Task: Add an event with the title Monthly Sales Performance Review, date '2023/12/18', time 7:00 AM to 9:00 AMand add a description: The session will begin with an introduction to the importance of effective presentations, emphasizing the impact of clear communication, engaging delivery, and confident body language. Participants will have the opportunity to learn key strategies and best practices for creating impactful presentations that captivate audiences and convey messages effectively.Select event color  Grape . Add location for the event as: 654 Saint-Tropez, France, logged in from the account softage.3@softage.netand send the event invitation to softage.1@softage.net and softage.2@softage.net. Set a reminder for the event Doesn't repeat
Action: Mouse moved to (85, 111)
Screenshot: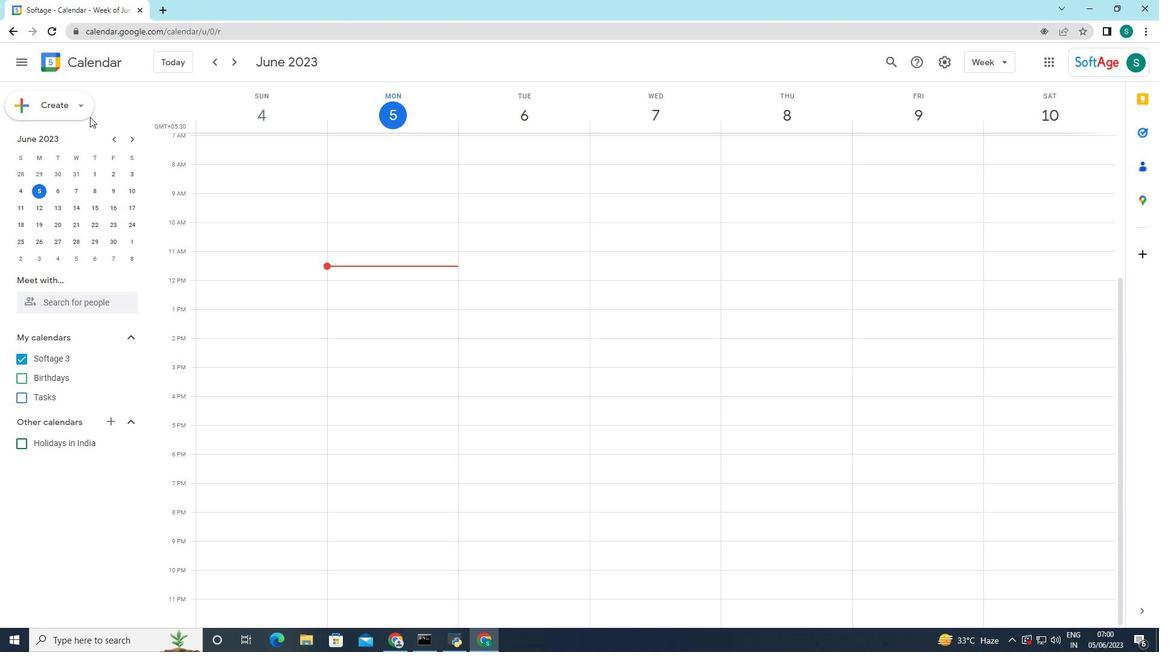 
Action: Mouse pressed left at (85, 111)
Screenshot: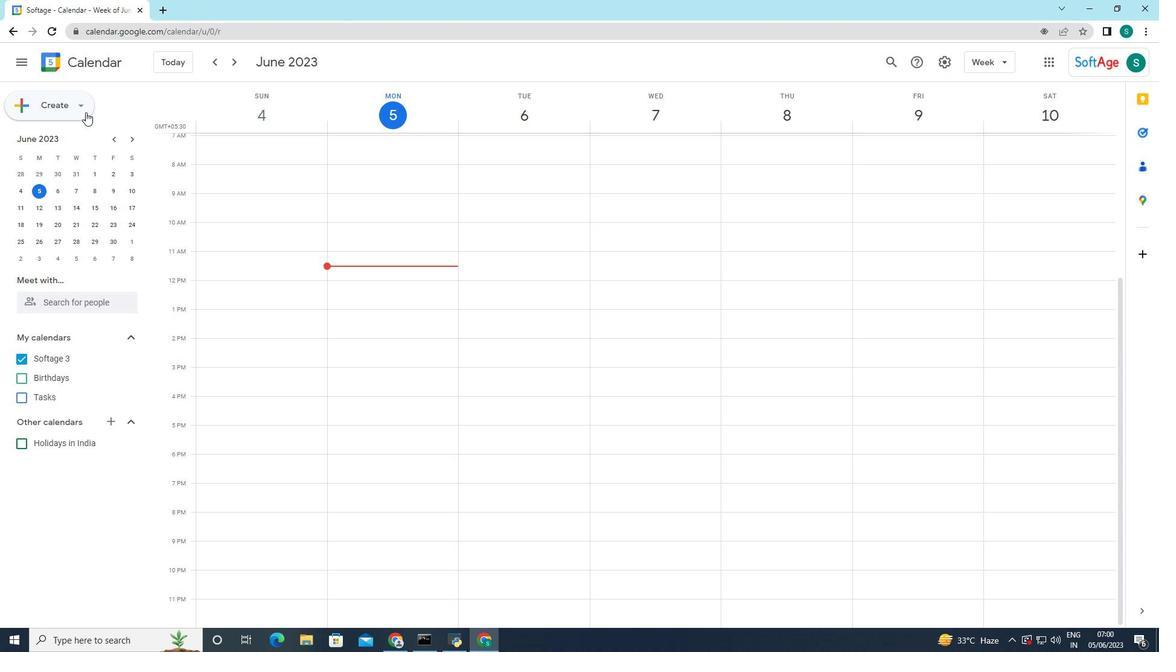 
Action: Mouse moved to (70, 137)
Screenshot: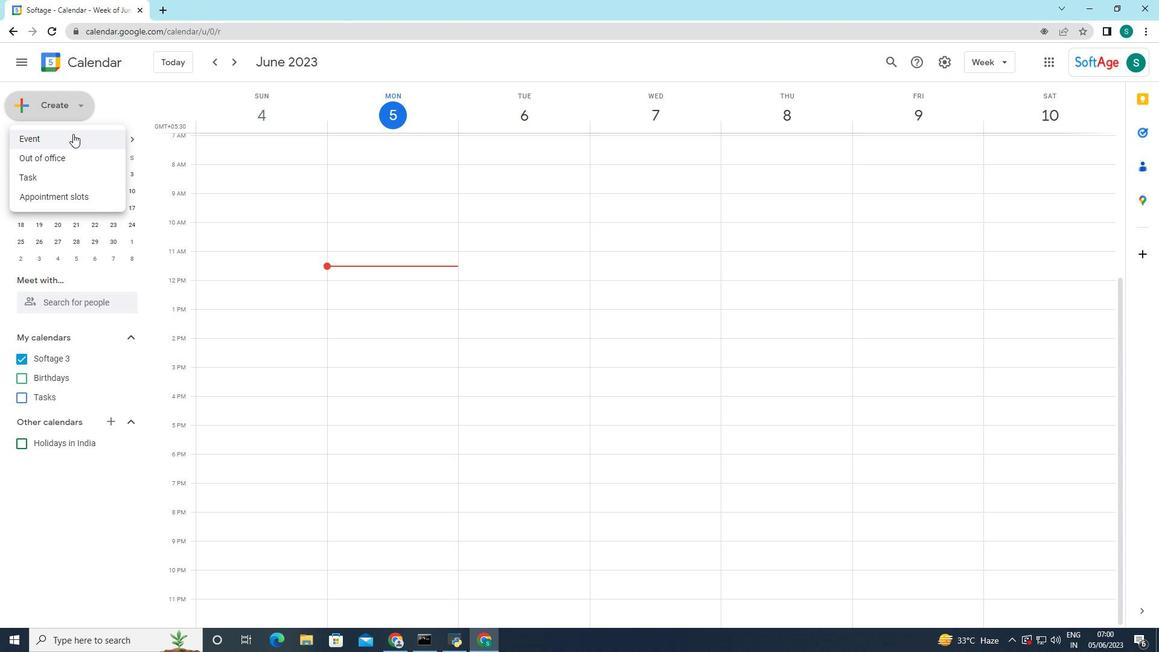 
Action: Mouse pressed left at (70, 137)
Screenshot: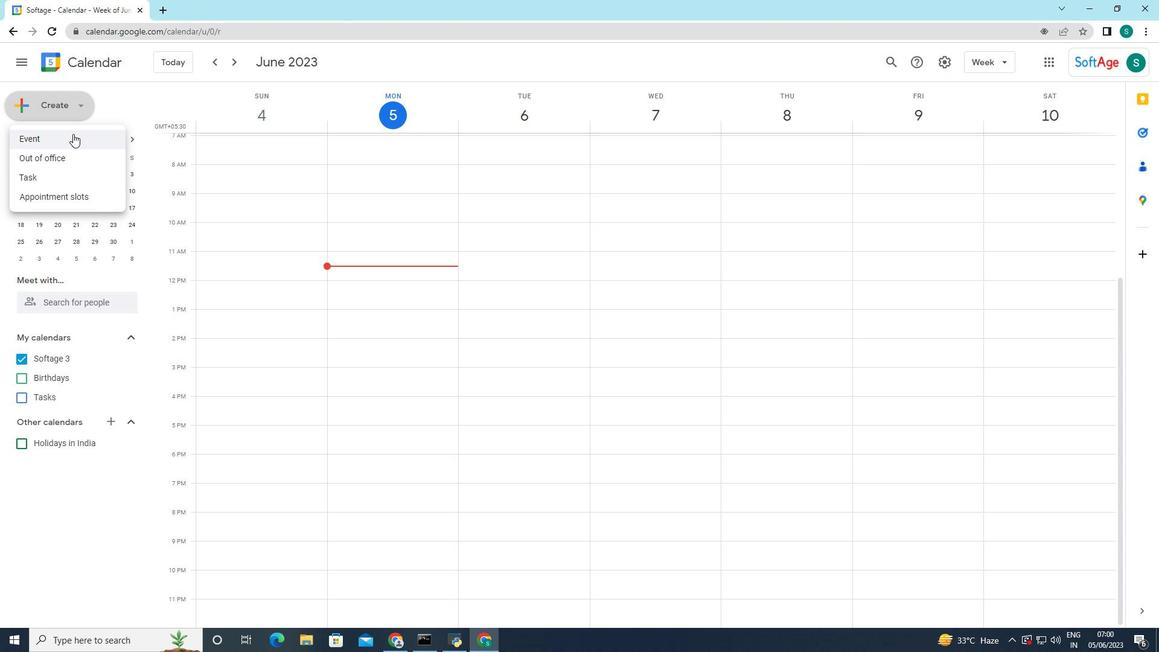 
Action: Mouse moved to (210, 476)
Screenshot: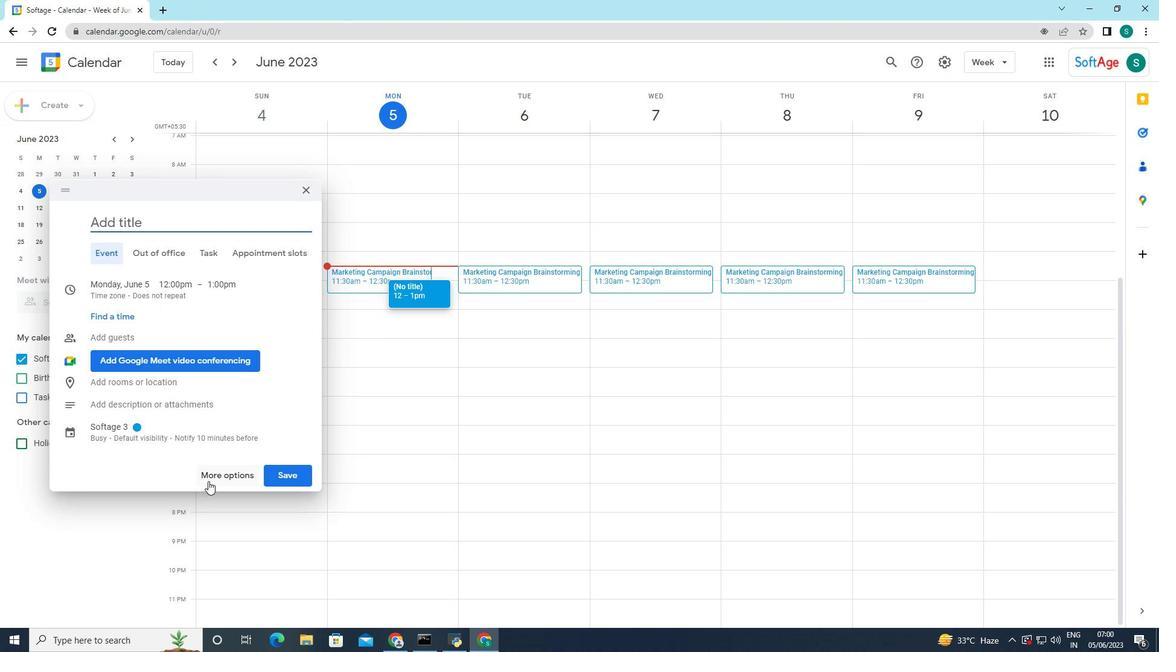 
Action: Mouse pressed left at (210, 476)
Screenshot: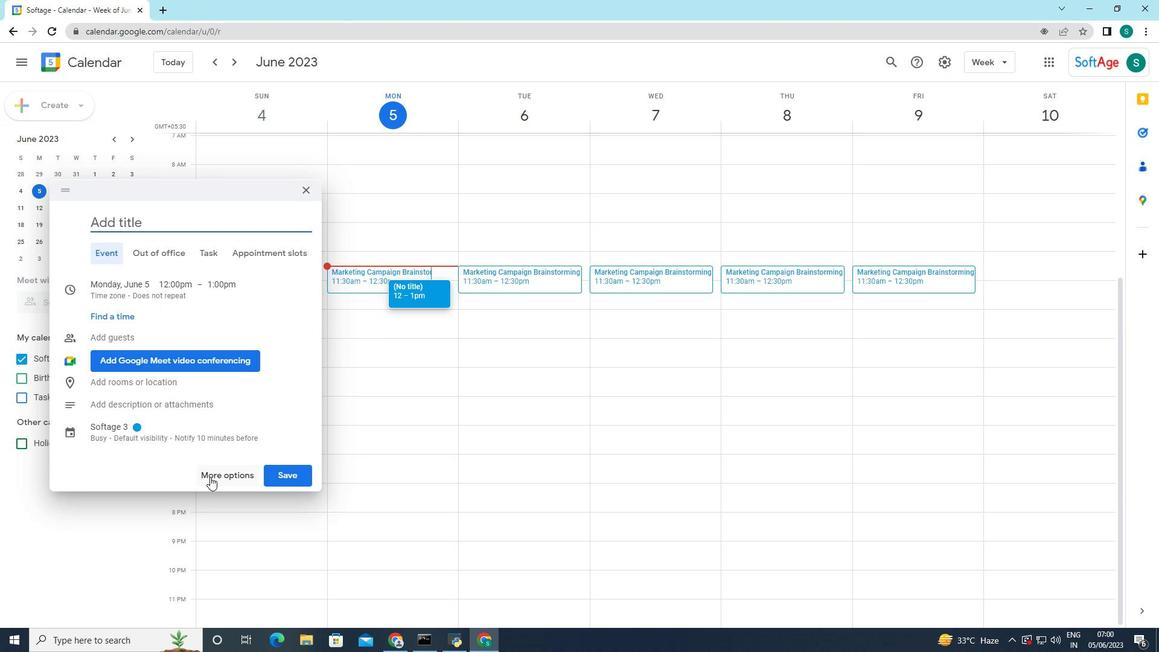 
Action: Mouse moved to (122, 64)
Screenshot: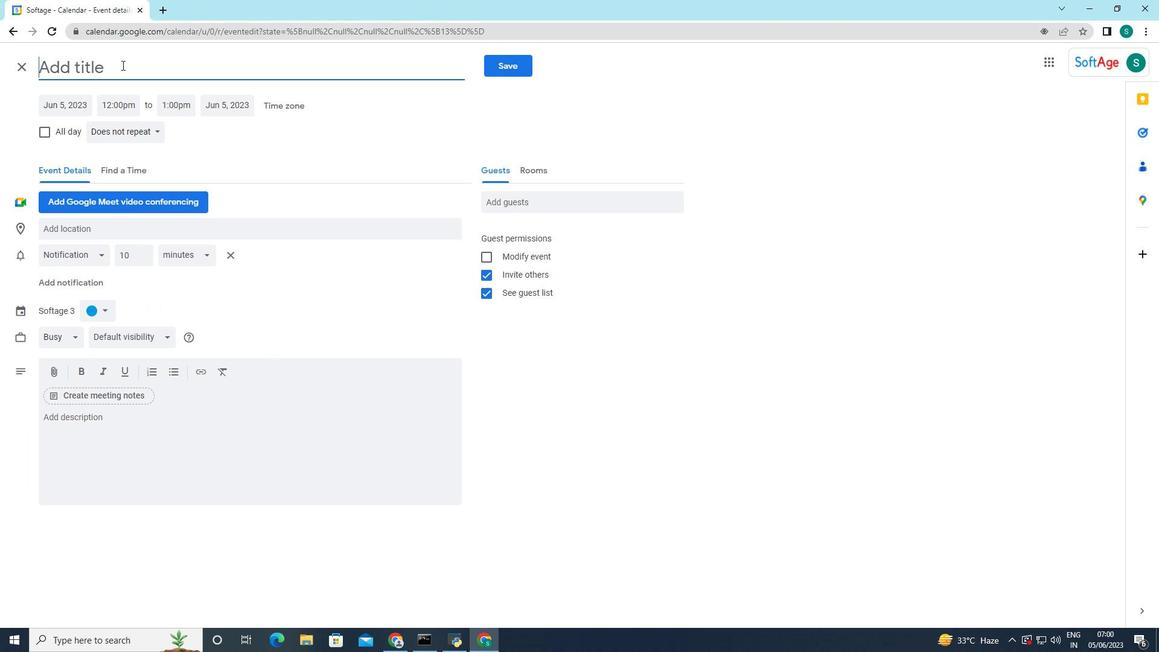 
Action: Mouse pressed left at (122, 64)
Screenshot: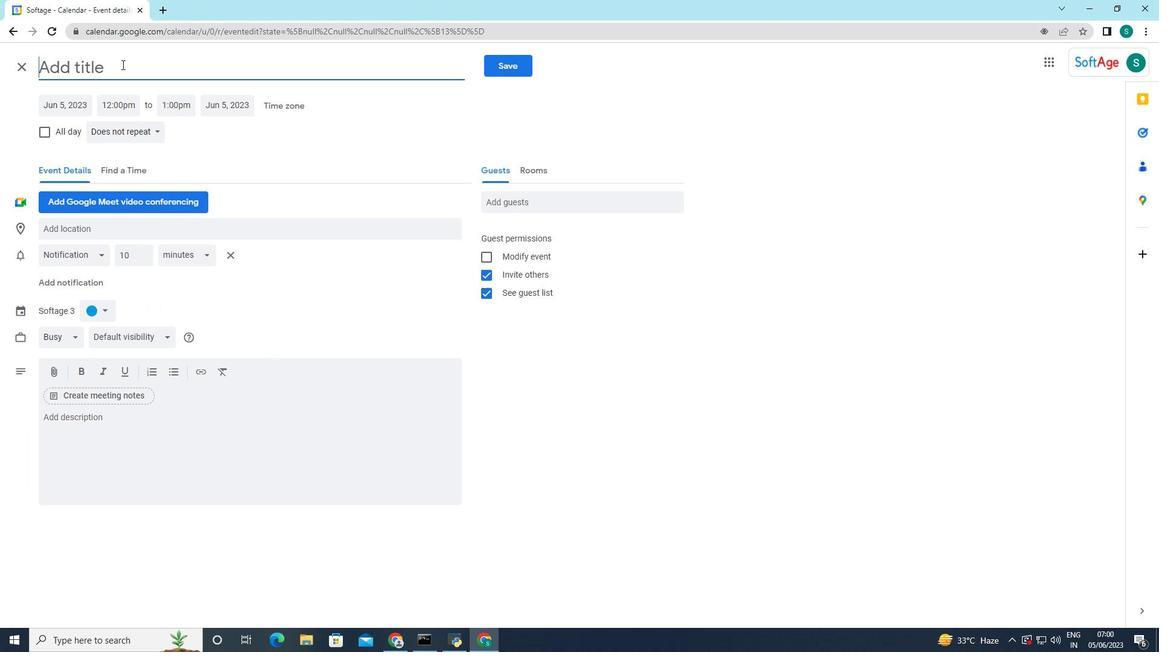
Action: Key pressed <Key.caps_lock>M<Key.caps_lock>onthly<Key.space><Key.caps_lock>S<Key.caps_lock>ales<Key.space><Key.caps_lock>P<Key.caps_lock>erformance<Key.space><Key.caps_lock>RE<Key.caps_lock><Key.backspace><Key.caps_lock>E<Key.backspace><Key.caps_lock>eview,<Key.space><Key.backspace><Key.backspace>
Screenshot: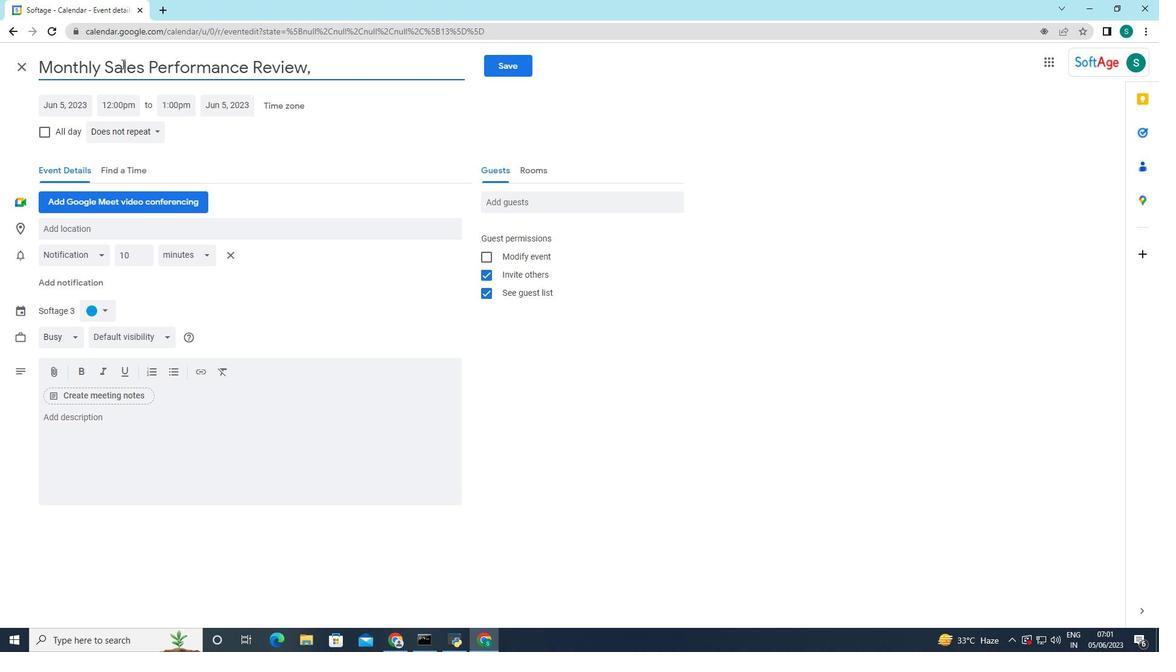 
Action: Mouse moved to (79, 104)
Screenshot: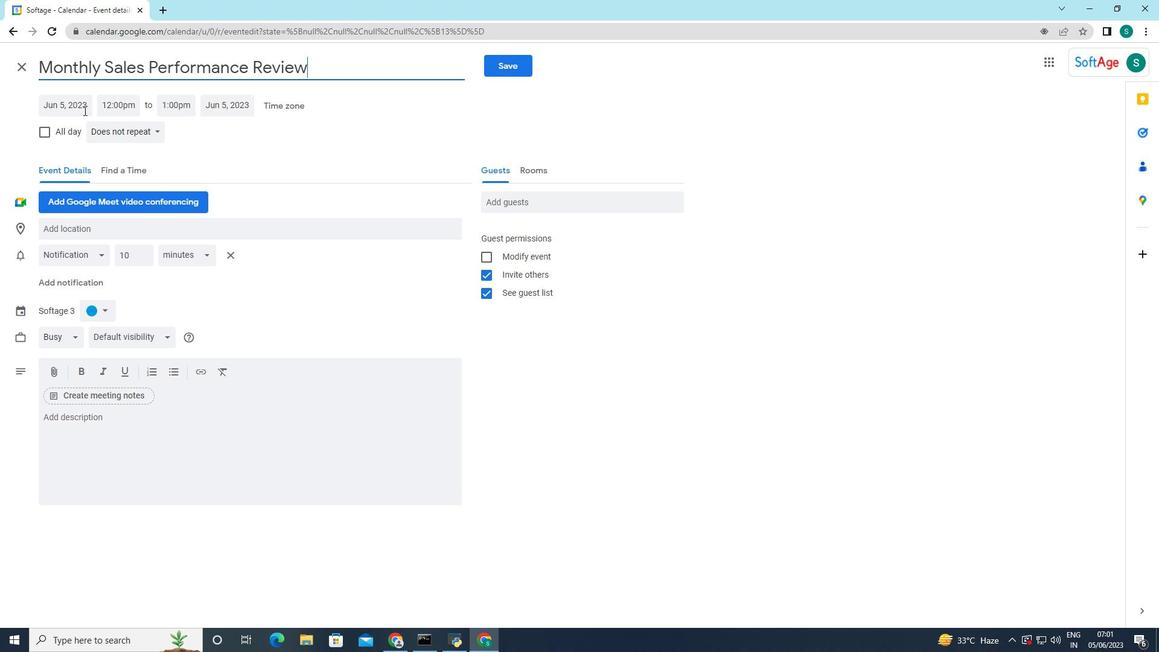 
Action: Mouse pressed left at (79, 104)
Screenshot: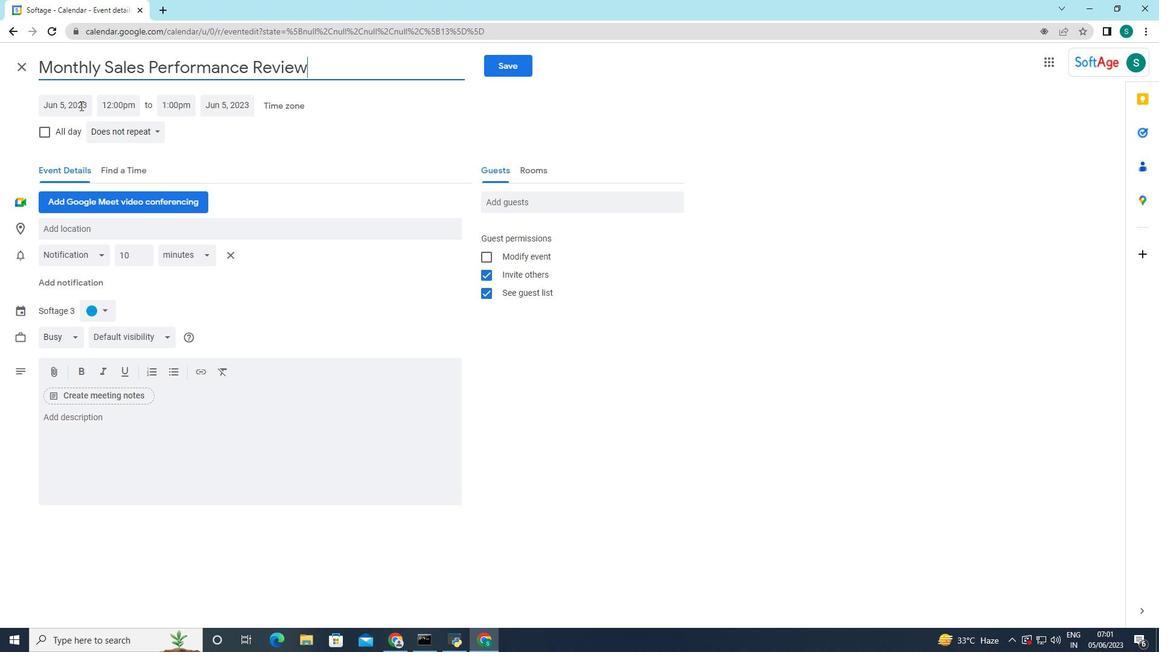 
Action: Mouse moved to (195, 131)
Screenshot: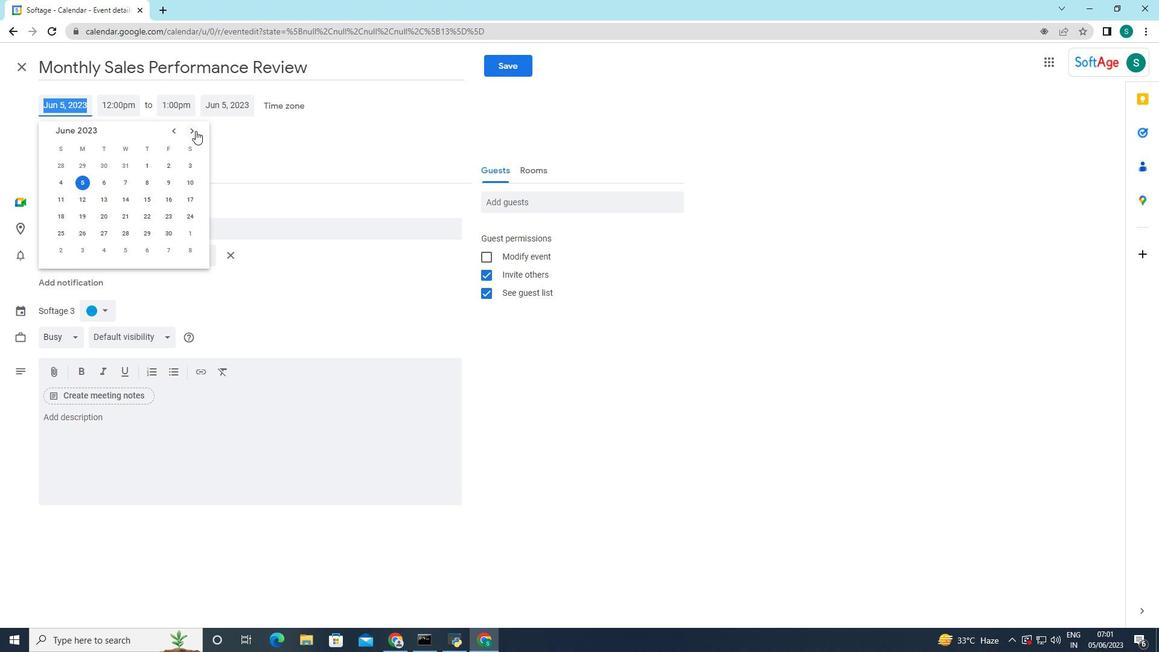 
Action: Mouse pressed left at (195, 131)
Screenshot: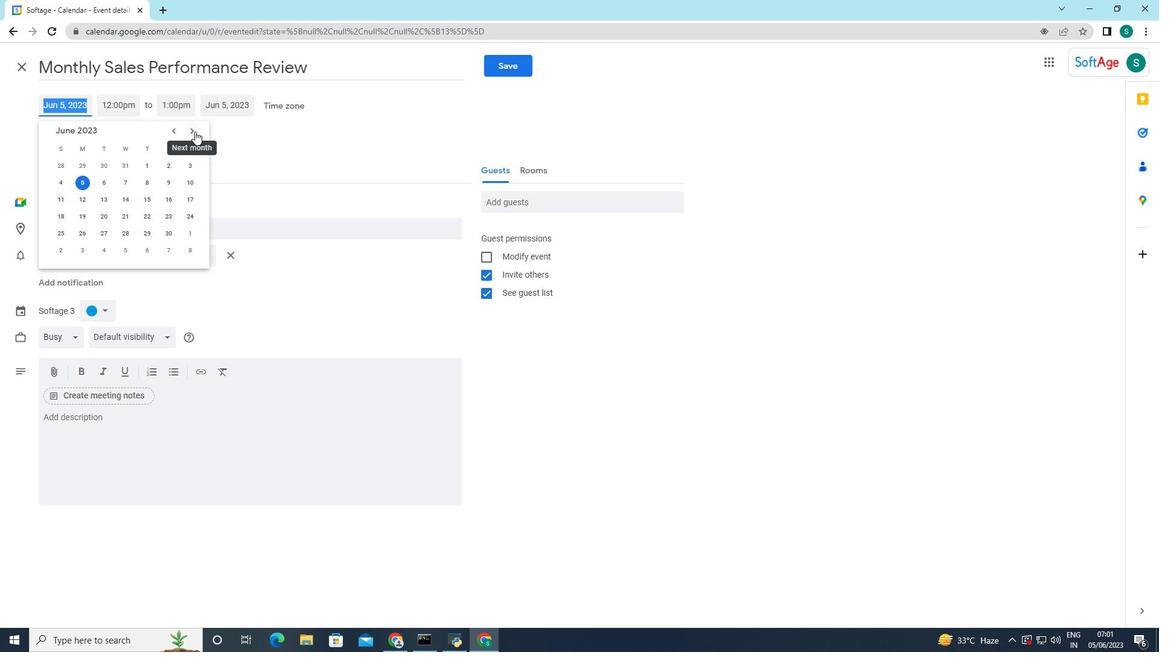 
Action: Mouse pressed left at (195, 131)
Screenshot: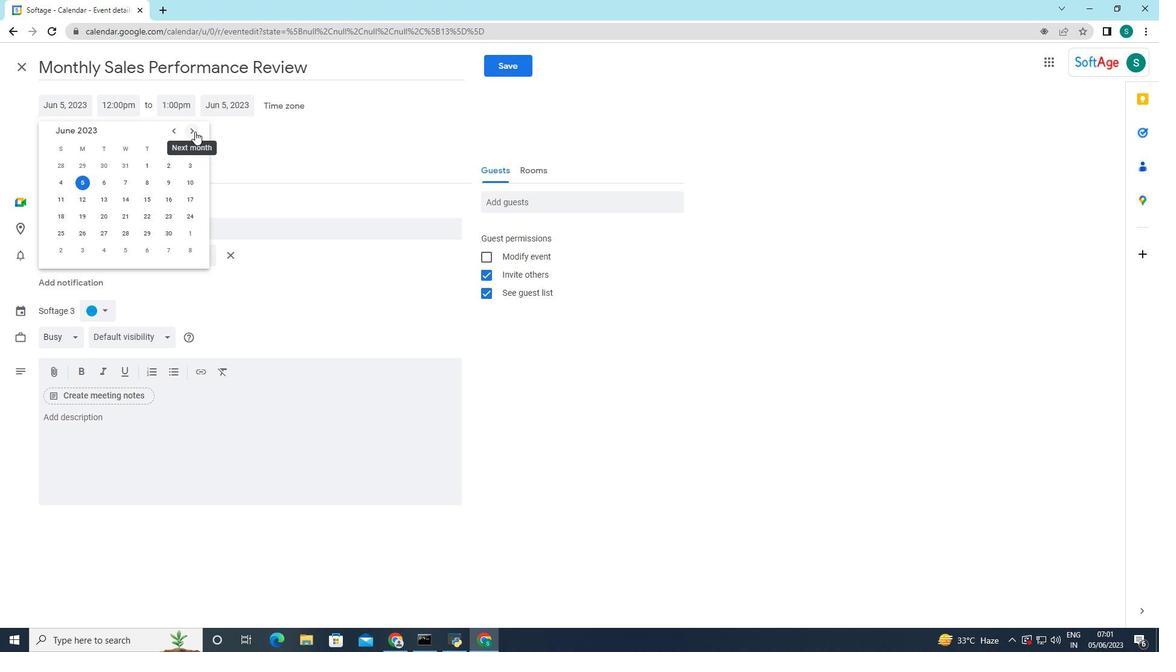 
Action: Mouse pressed left at (195, 131)
Screenshot: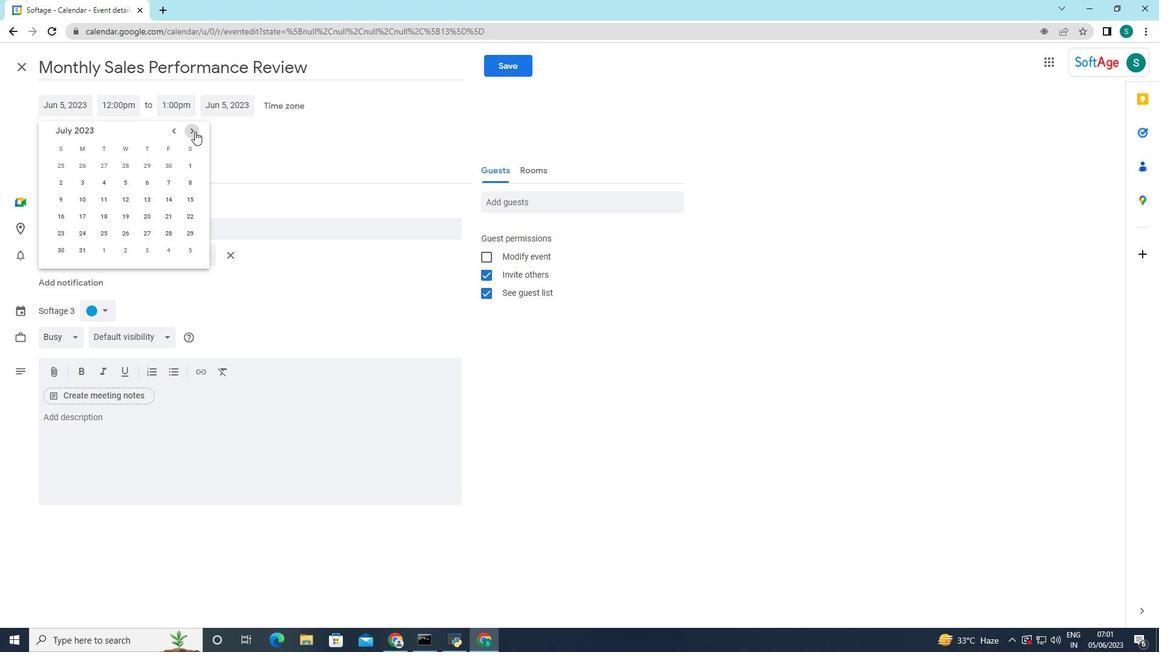 
Action: Mouse pressed left at (195, 131)
Screenshot: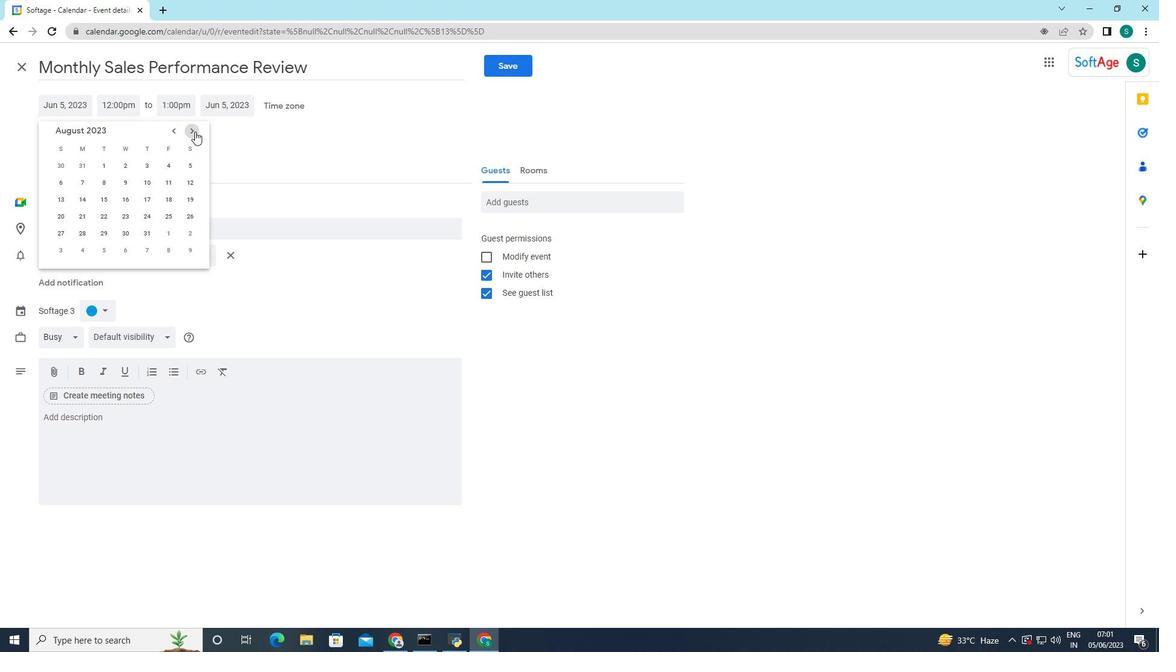 
Action: Mouse pressed left at (195, 131)
Screenshot: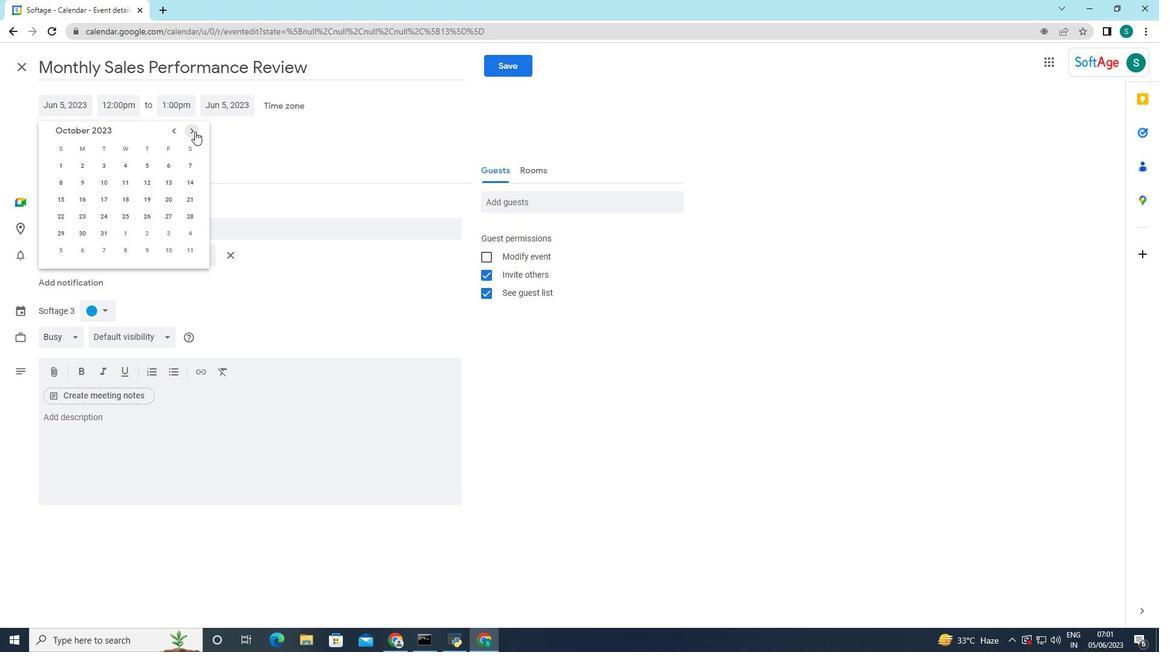
Action: Mouse pressed left at (195, 131)
Screenshot: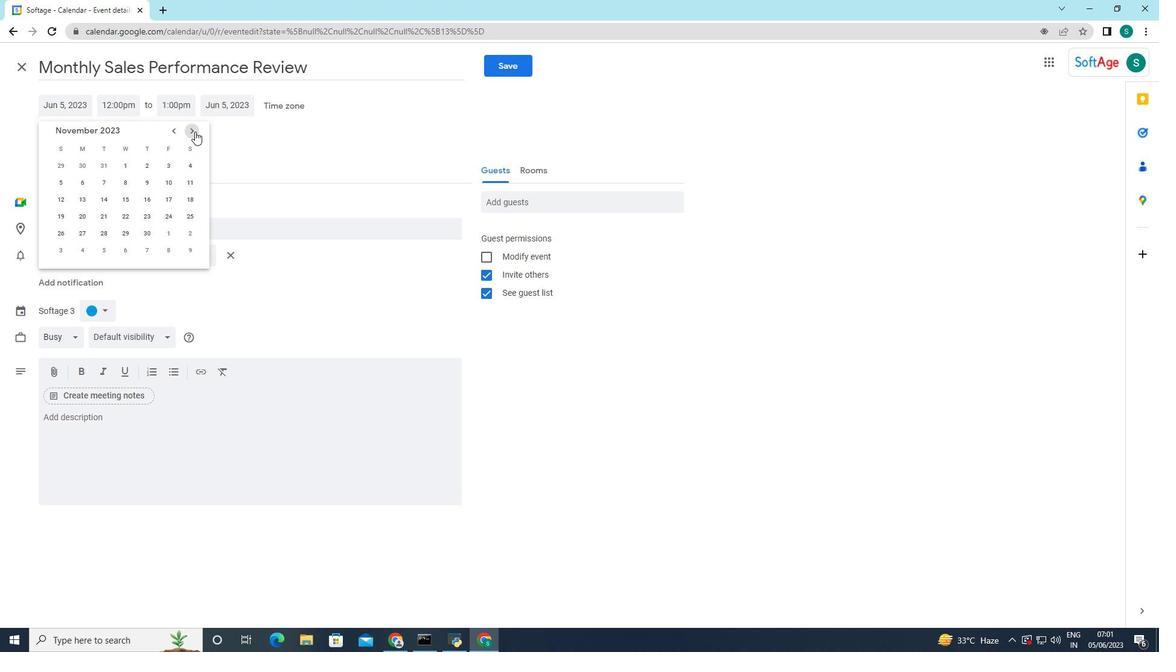 
Action: Mouse moved to (84, 216)
Screenshot: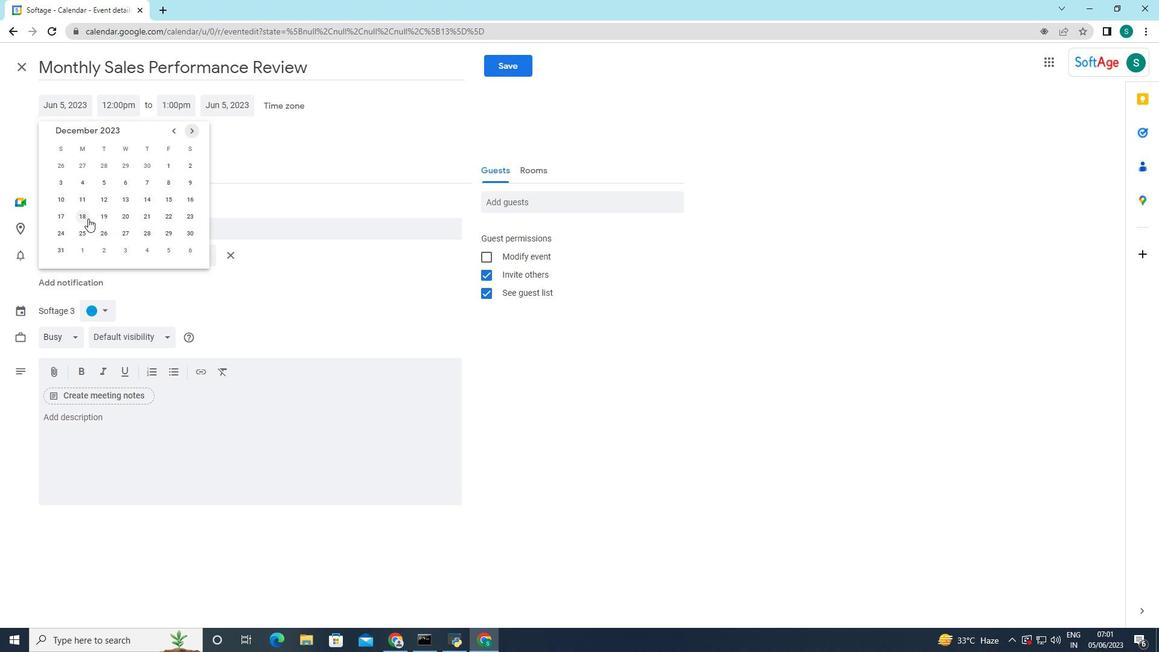 
Action: Mouse pressed left at (84, 216)
Screenshot: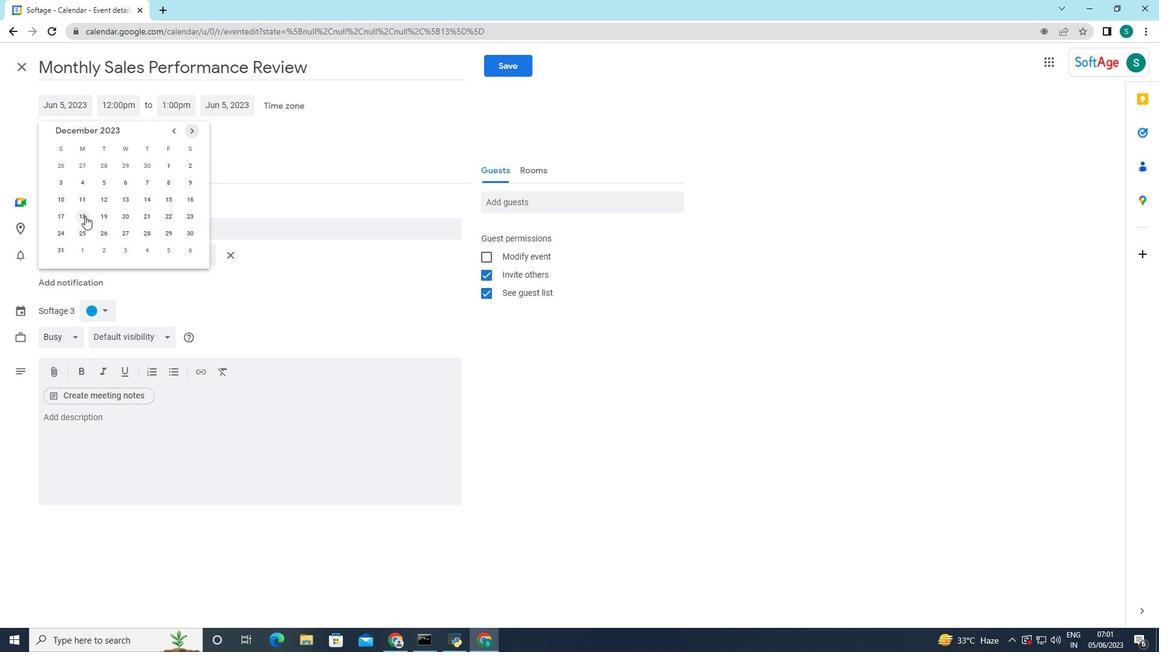 
Action: Mouse moved to (332, 167)
Screenshot: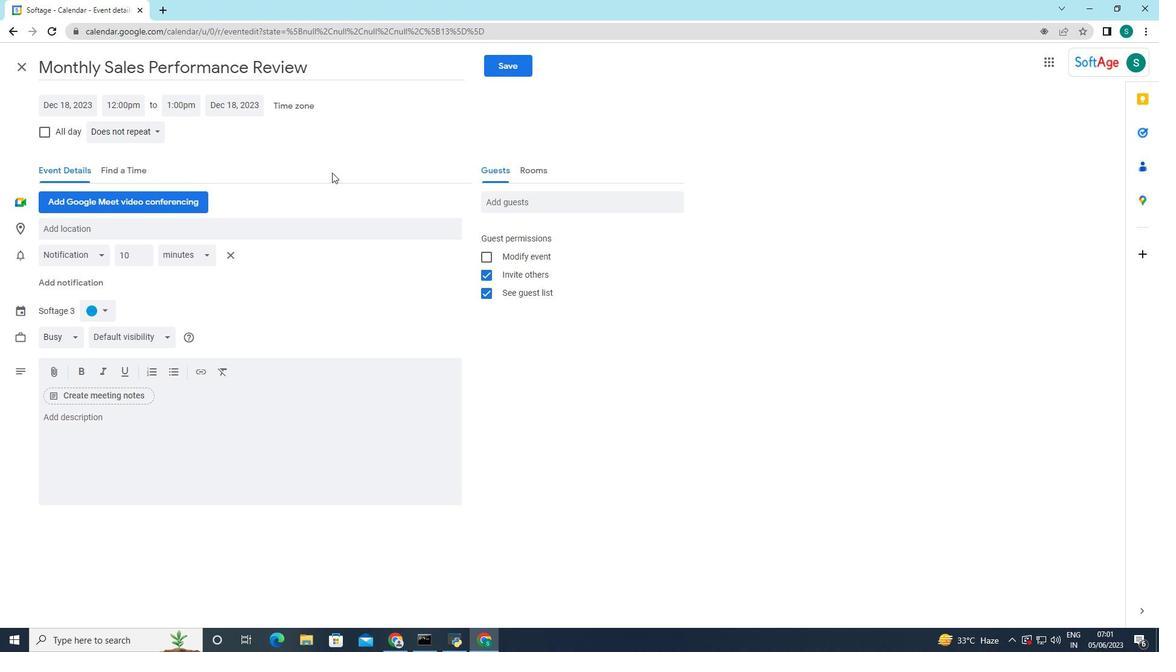 
Action: Mouse pressed left at (332, 167)
Screenshot: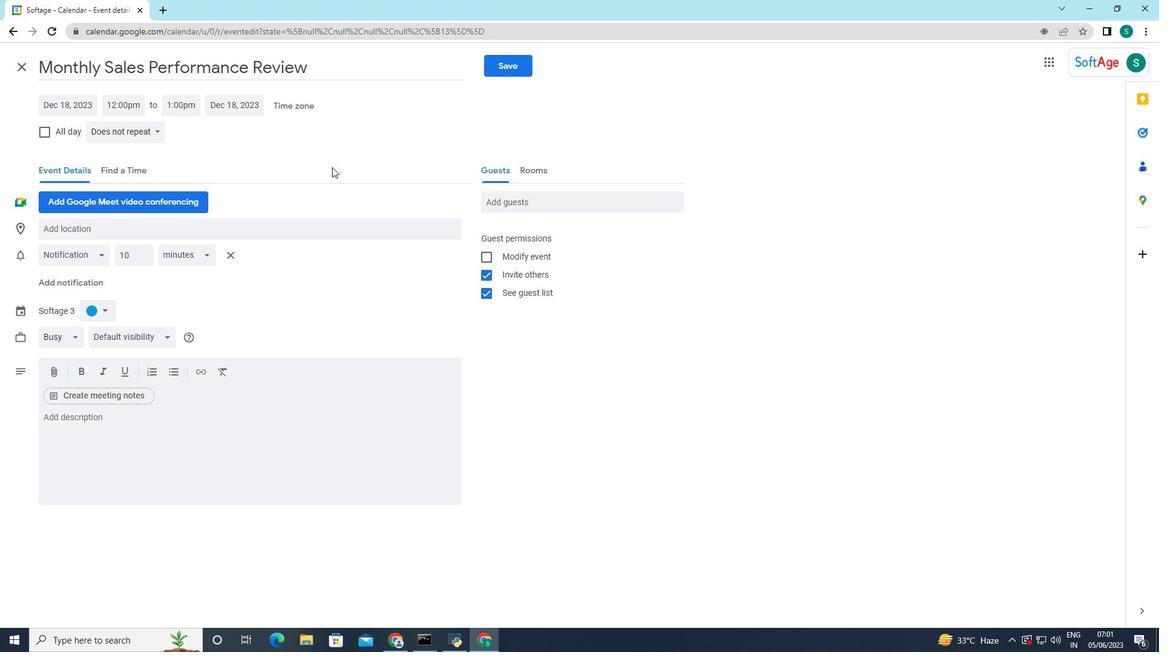 
Action: Mouse moved to (77, 423)
Screenshot: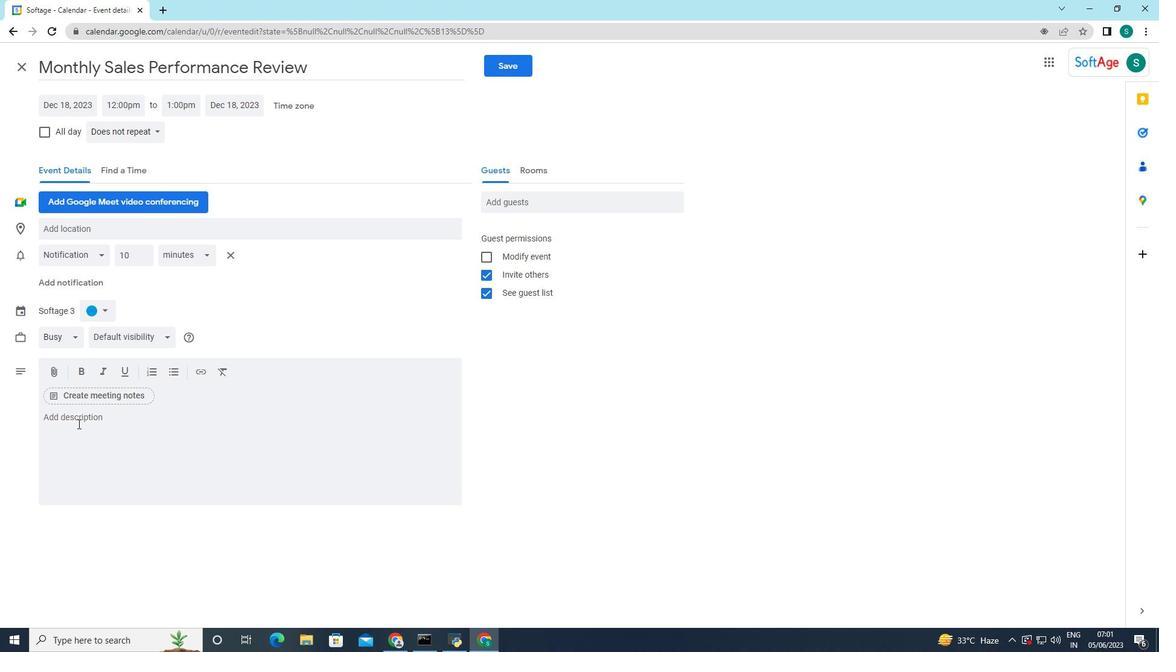 
Action: Mouse pressed left at (77, 423)
Screenshot: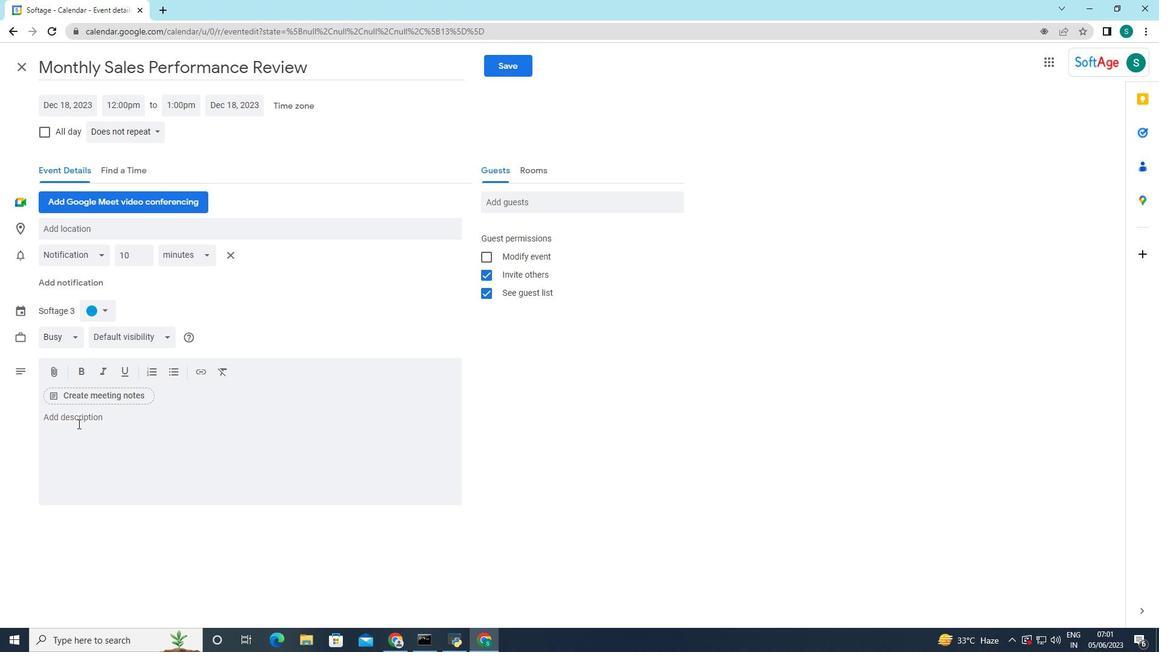 
Action: Key pressed <Key.caps_lock>T<Key.caps_lock>he<Key.space>session<Key.space>will<Key.space>begin<Key.space>with<Key.space>an<Key.space>introduction<Key.space>to<Key.space>the<Key.space>iportance<Key.space><Key.backspace><Key.backspace><Key.backspace><Key.backspace>r<Key.backspace><Key.backspace>o<Key.backspace>a<Key.backspace><Key.backspace>t<Key.backspace><Key.backspace><Key.backspace><Key.backspace>mprotance<Key.space>
Screenshot: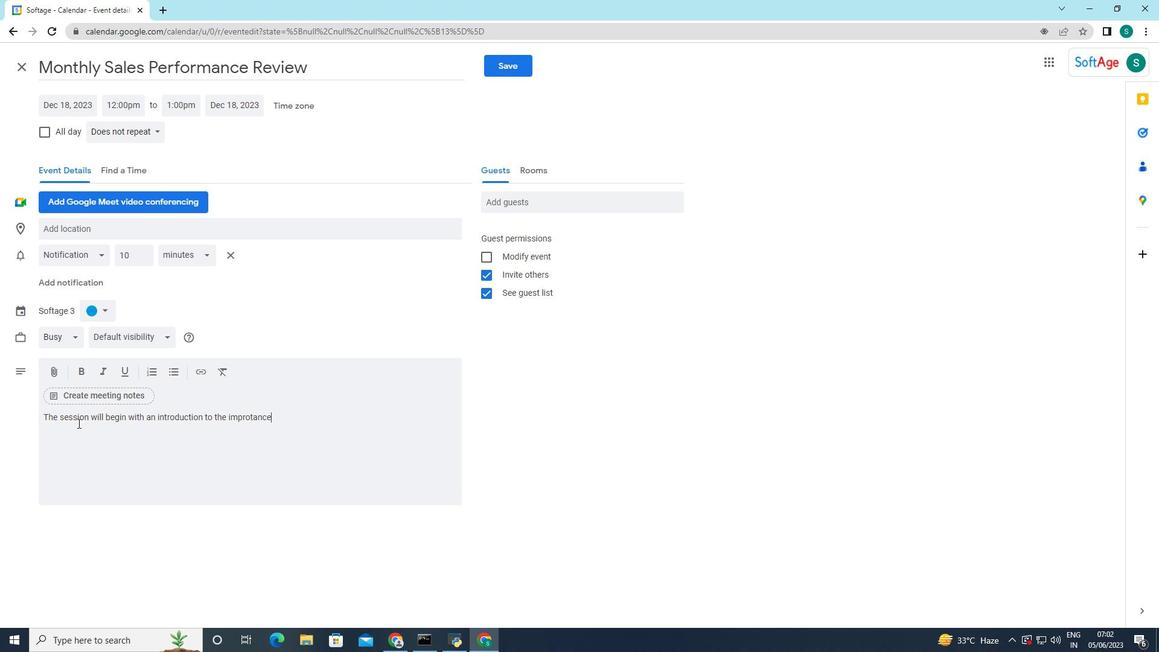 
Action: Mouse moved to (256, 421)
Screenshot: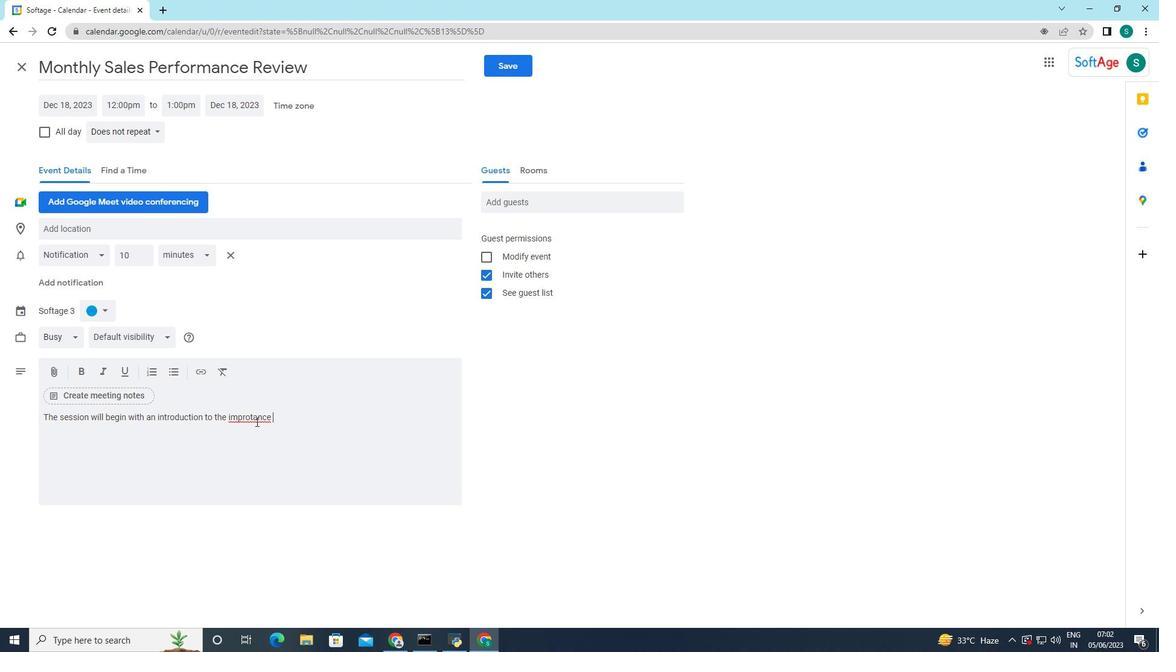 
Action: Mouse pressed right at (256, 421)
Screenshot: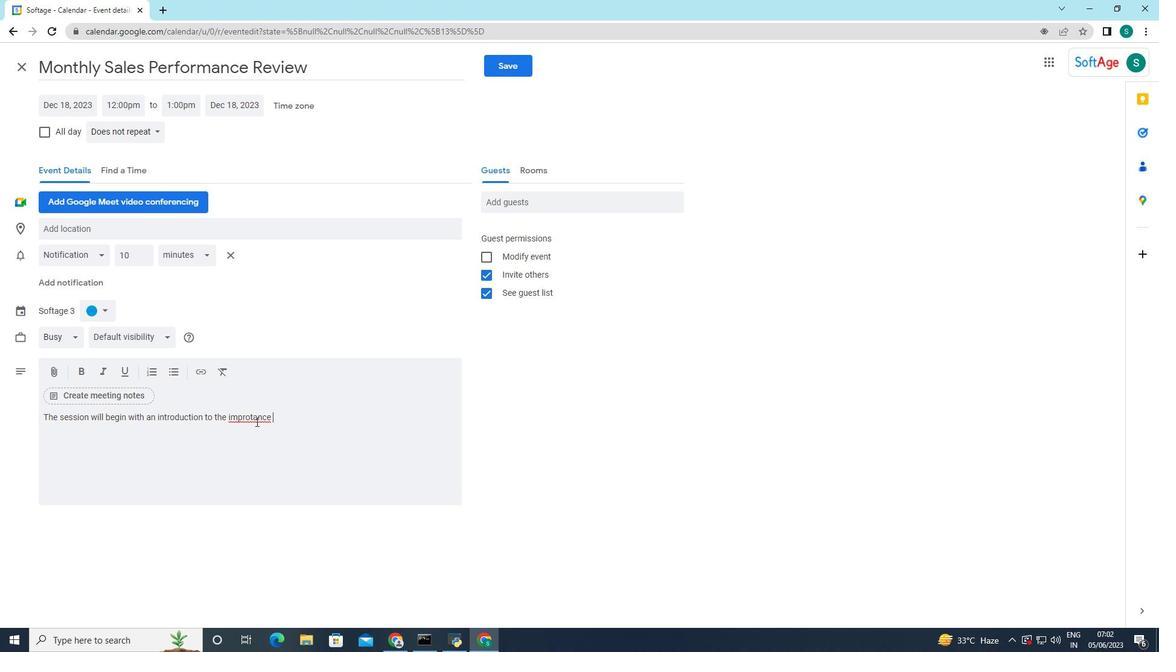 
Action: Mouse moved to (287, 430)
Screenshot: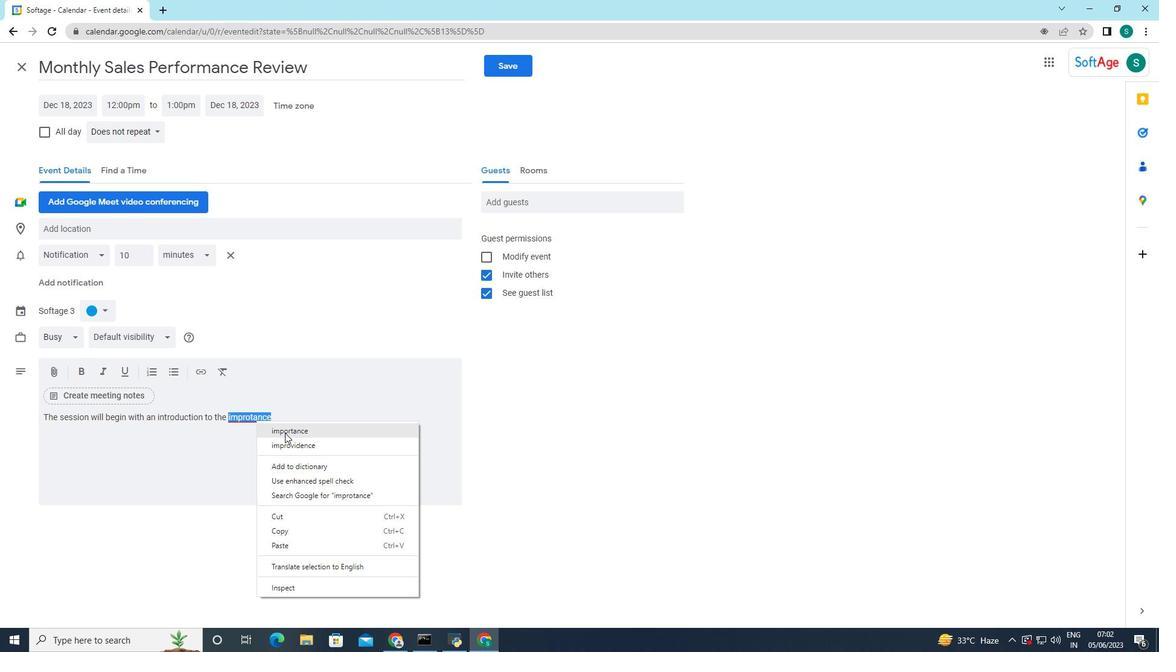 
Action: Mouse pressed left at (287, 430)
Screenshot: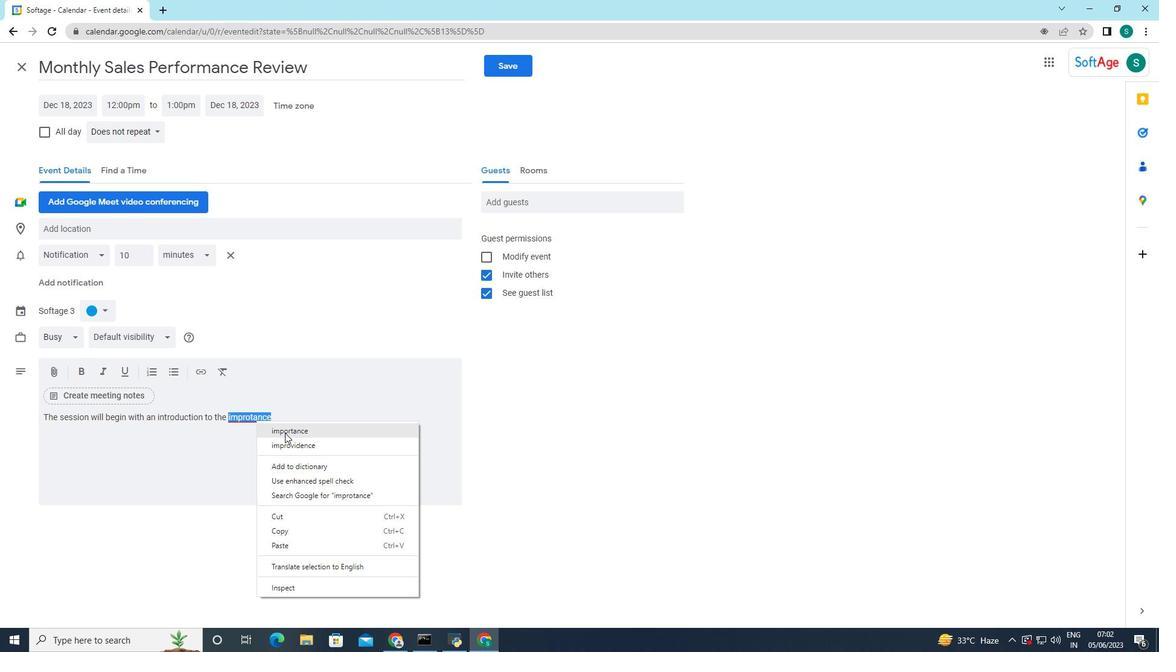 
Action: Mouse moved to (293, 417)
Screenshot: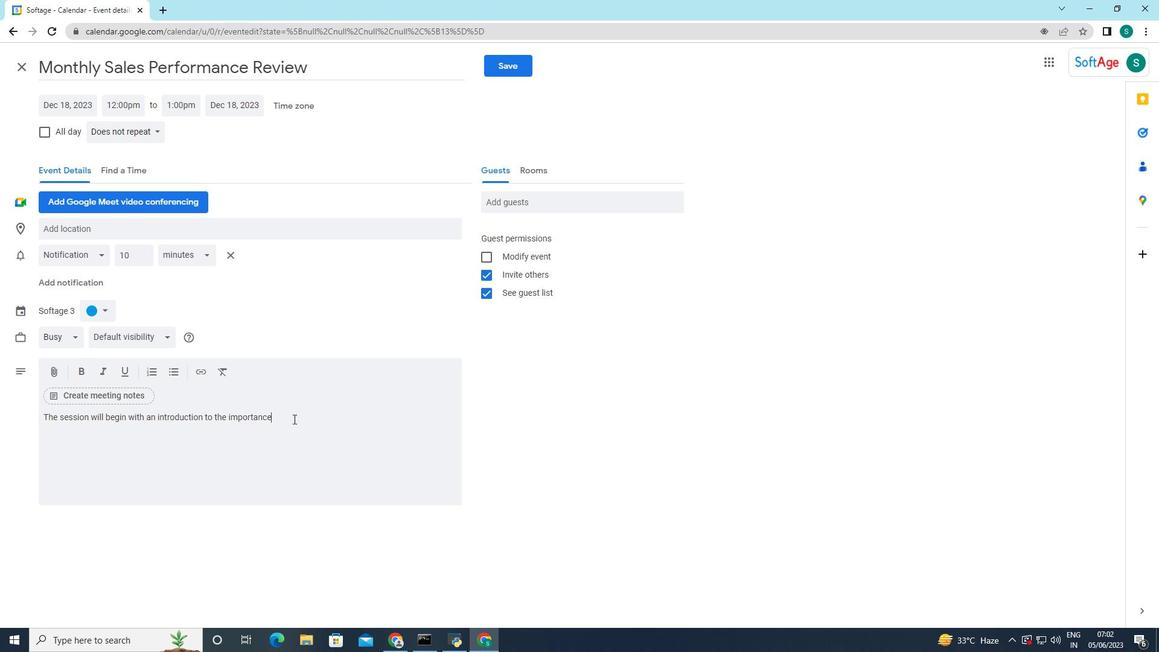 
Action: Mouse pressed left at (293, 417)
Screenshot: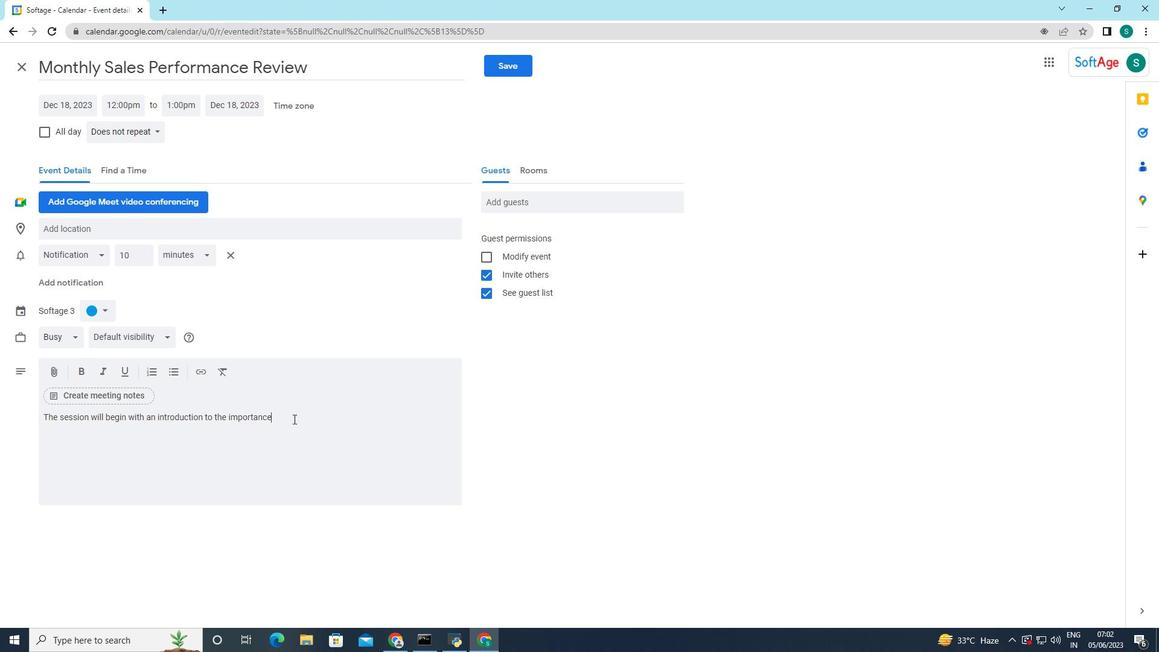 
Action: Key pressed of<Key.space>effective<Key.space>presentations<Key.space><Key.backspace>,<Key.space>engaging<Key.space>delivery,<Key.space>and<Key.space>confident<Key.space>body<Key.space>language.<Key.space><Key.caps_lock>P<Key.caps_lock>artiv<Key.backspace>cipants<Key.space>will<Key.space>have<Key.space>the<Key.space>opportunity<Key.space>to<Key.space>learn<Key.space>l<Key.backspace>ky<Key.backspace>ey<Key.space>strategies<Key.space>and<Key.space>best<Key.space>practices<Key.space>for<Key.space>creating<Key.space>impactful<Key.space>presentations
Screenshot: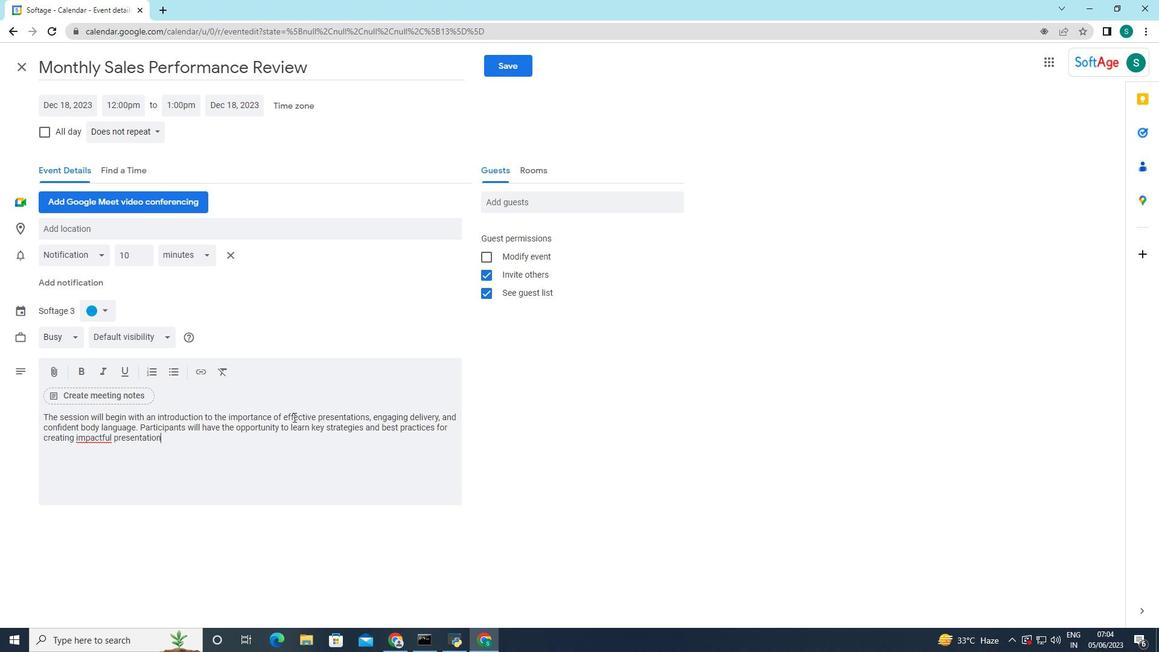 
Action: Mouse moved to (95, 439)
Screenshot: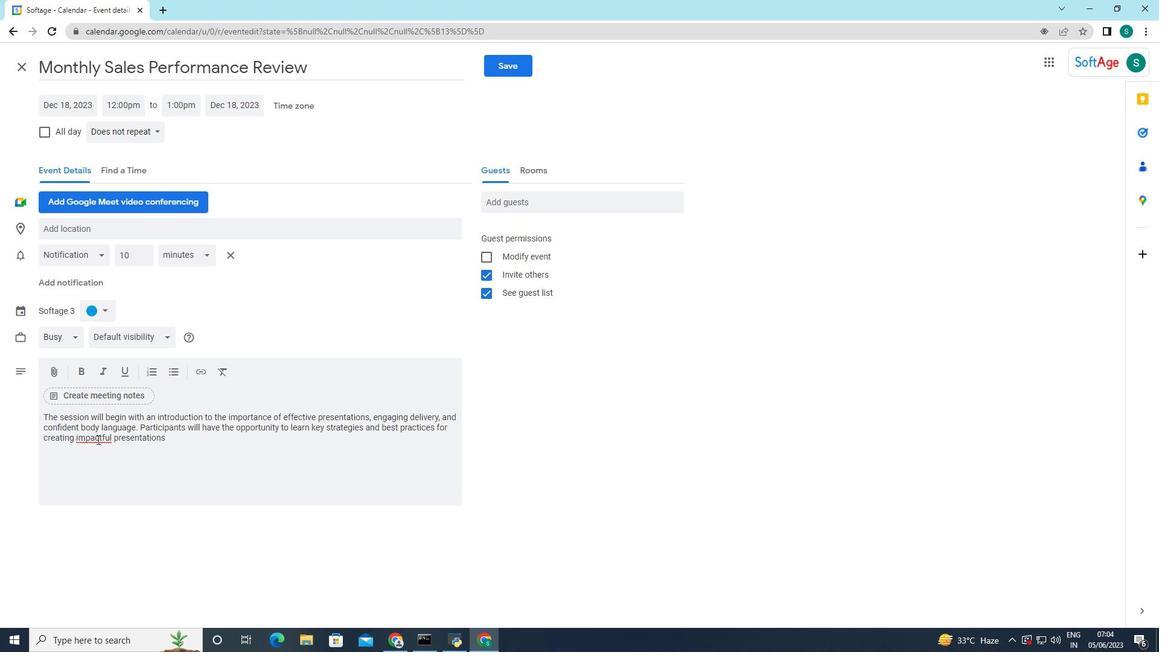 
Action: Mouse pressed right at (95, 439)
Screenshot: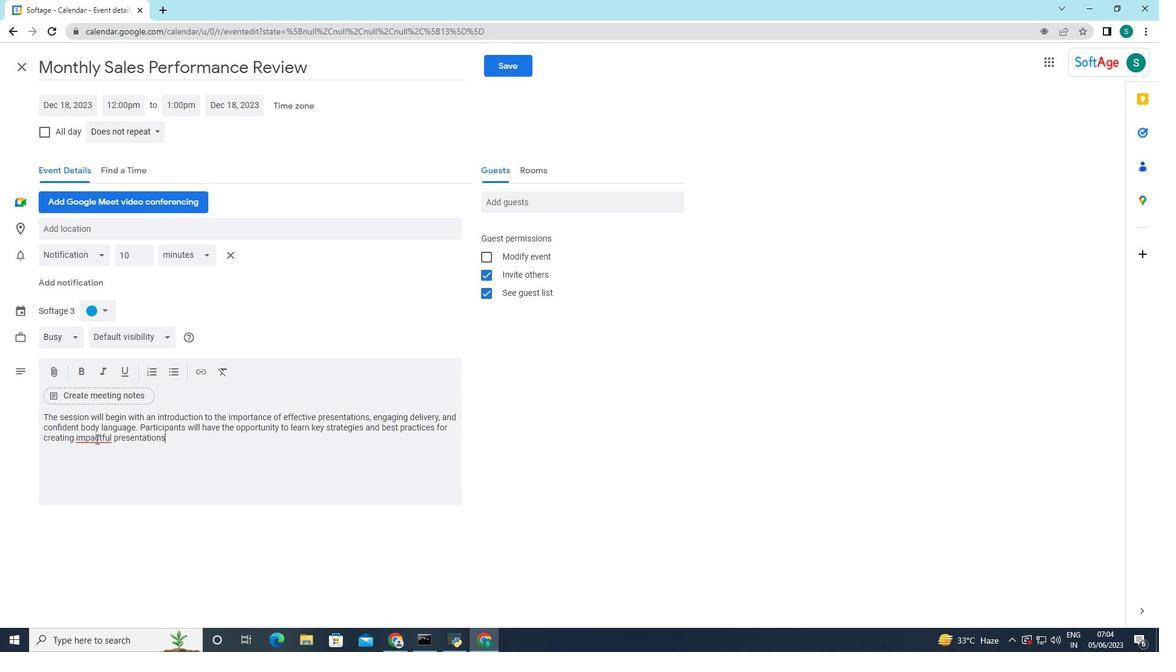 
Action: Mouse moved to (107, 474)
Screenshot: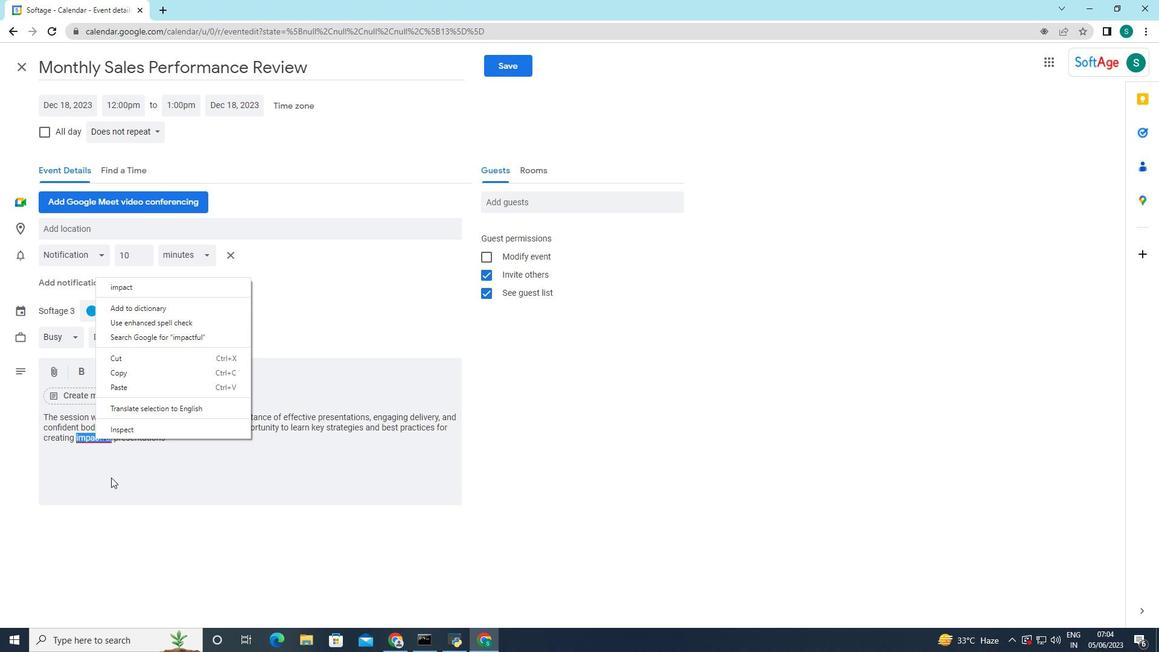 
Action: Mouse pressed left at (107, 474)
Screenshot: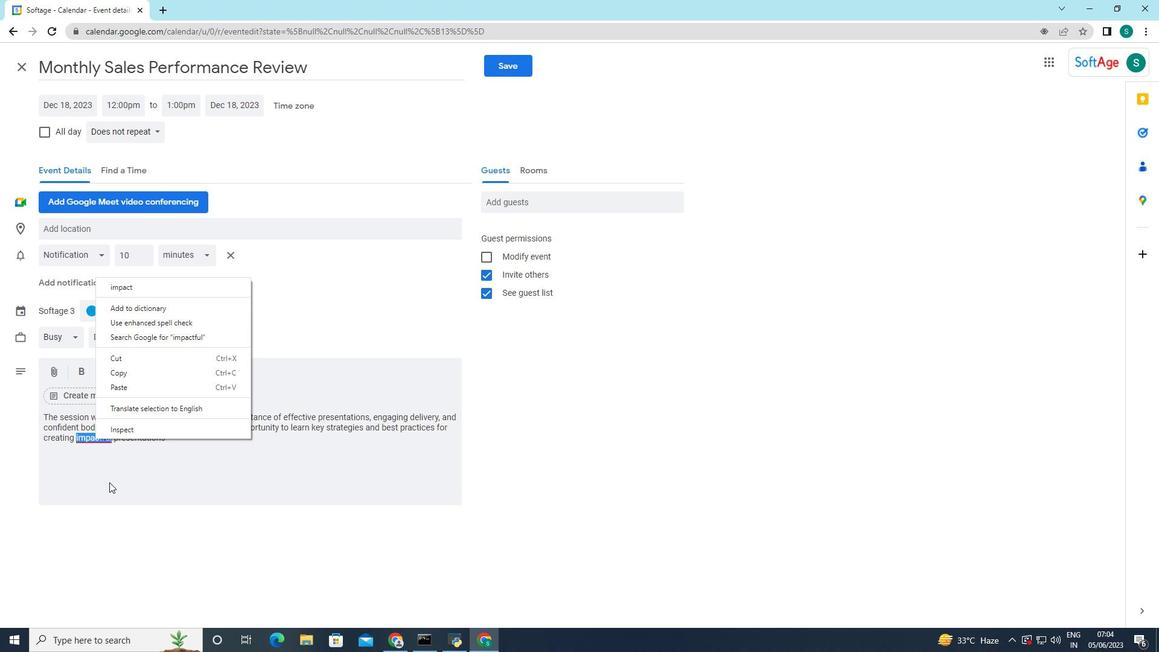 
Action: Mouse moved to (187, 439)
Screenshot: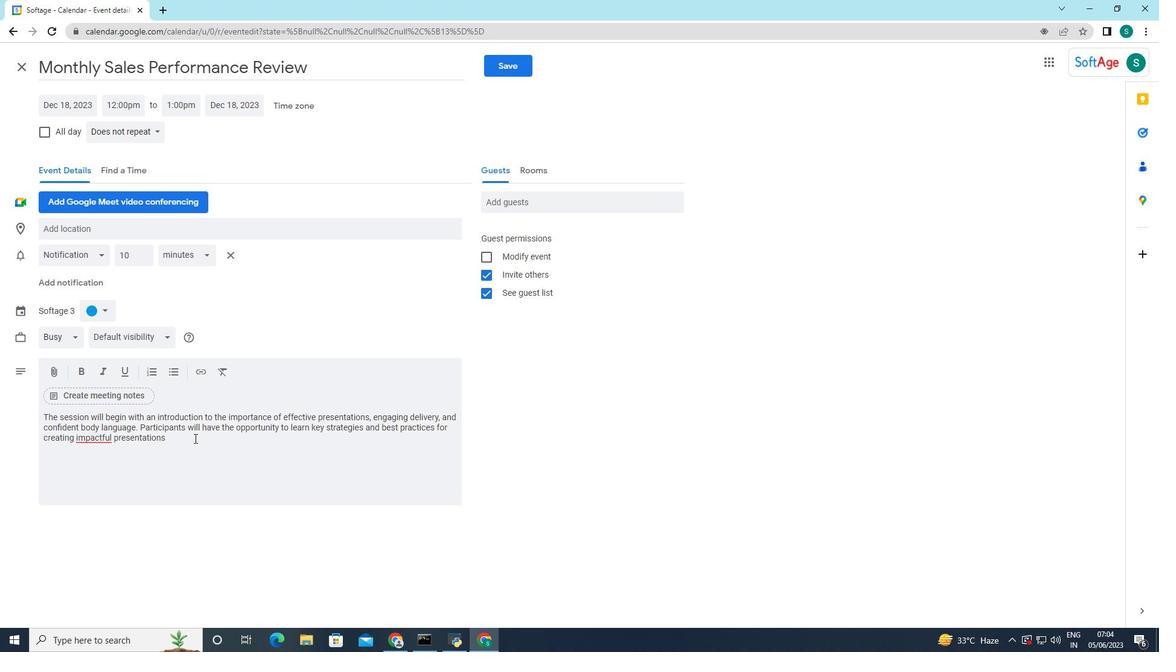 
Action: Mouse pressed left at (187, 439)
Screenshot: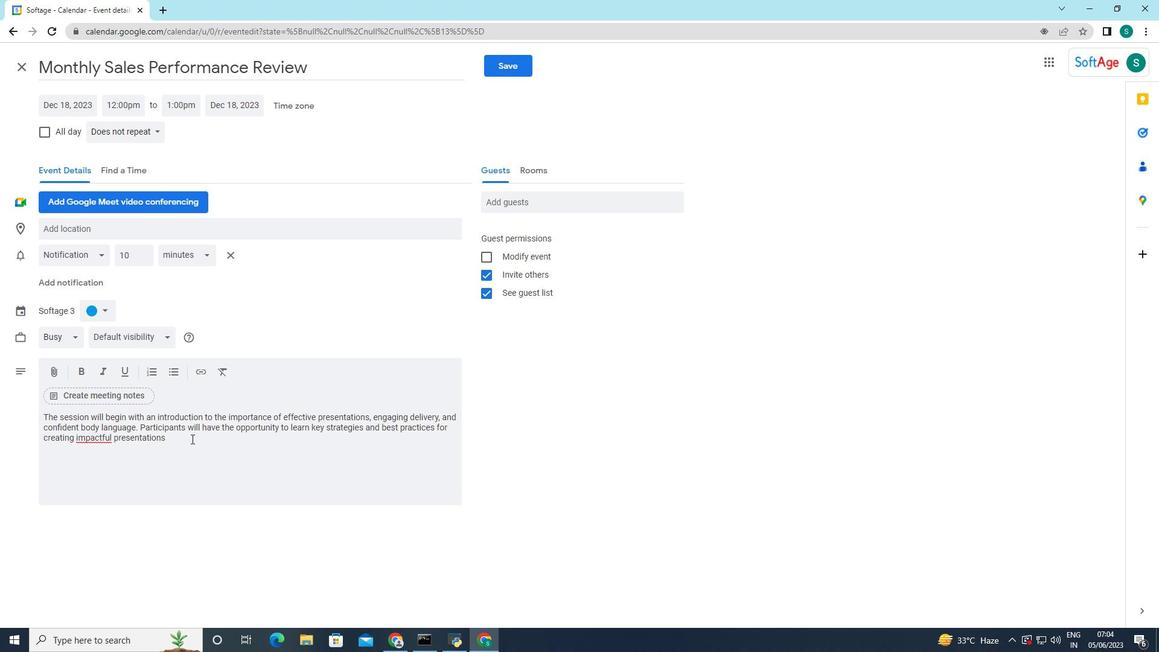 
Action: Key pressed <Key.space>that<Key.space>captivate<Key.space>audiences<Key.space>and<Key.space>convey<Key.space>messages<Key.space>effectively<Key.space><Key.backspace>.
Screenshot: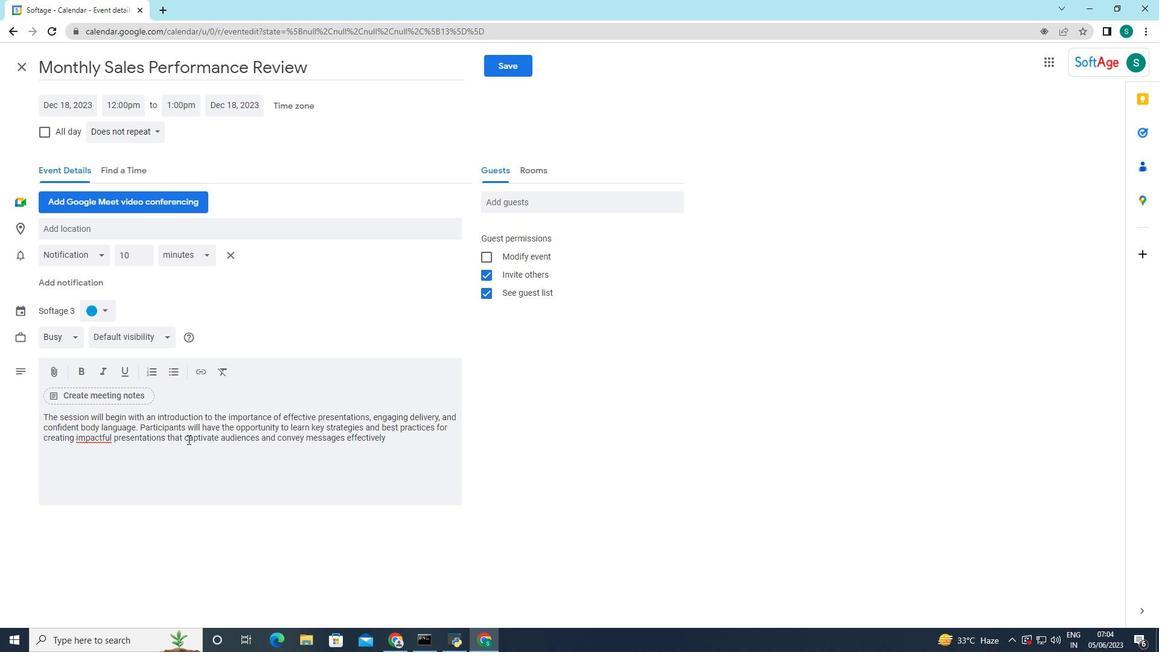 
Action: Mouse moved to (112, 465)
Screenshot: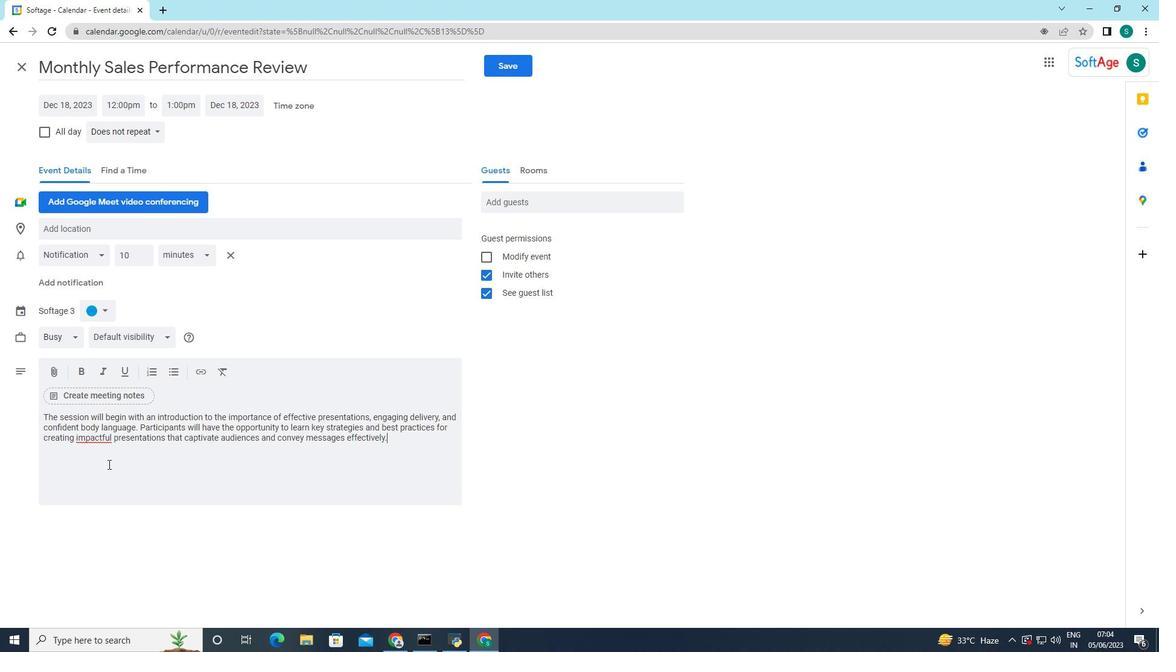 
Action: Mouse pressed left at (112, 465)
Screenshot: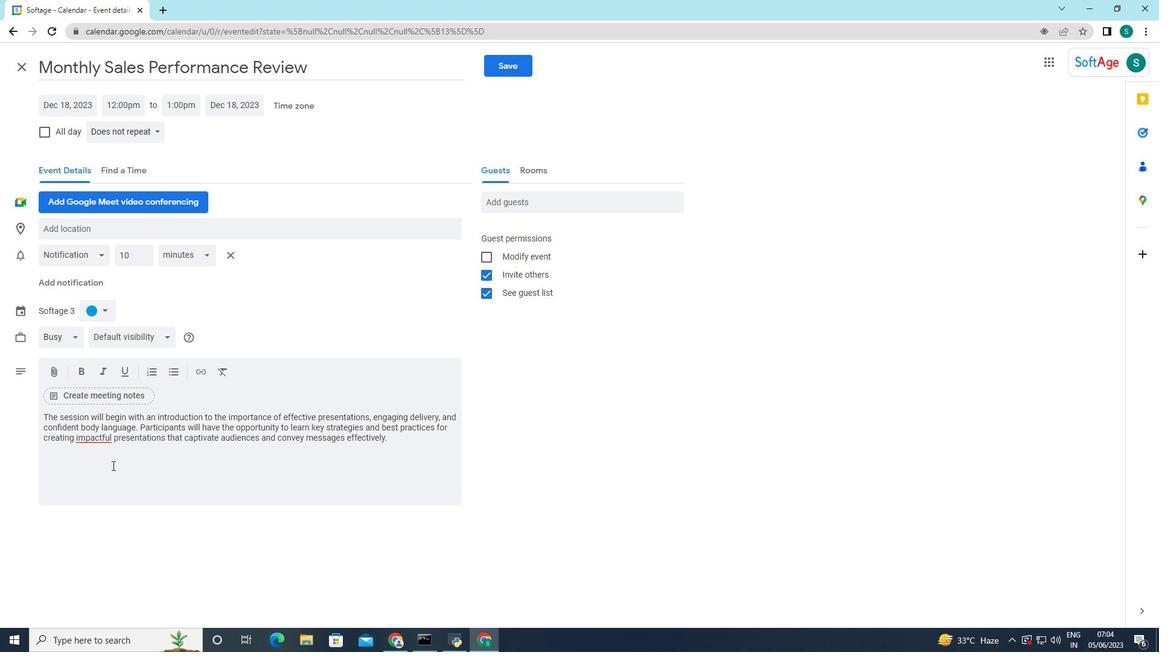 
Action: Mouse moved to (97, 312)
Screenshot: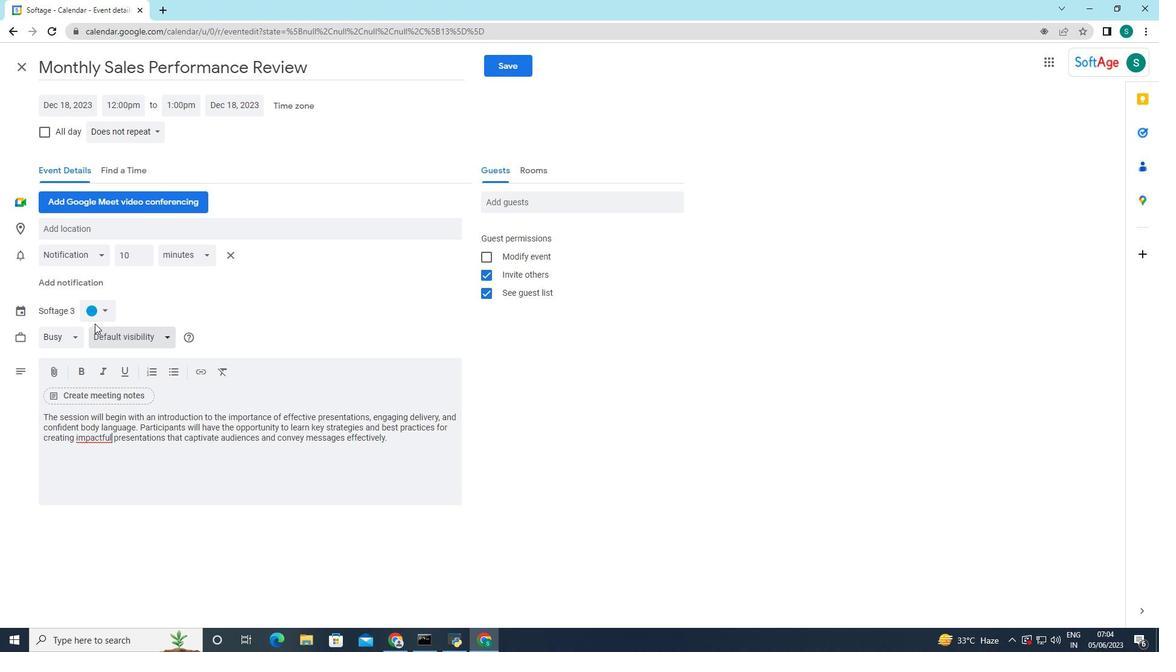 
Action: Mouse pressed left at (97, 312)
Screenshot: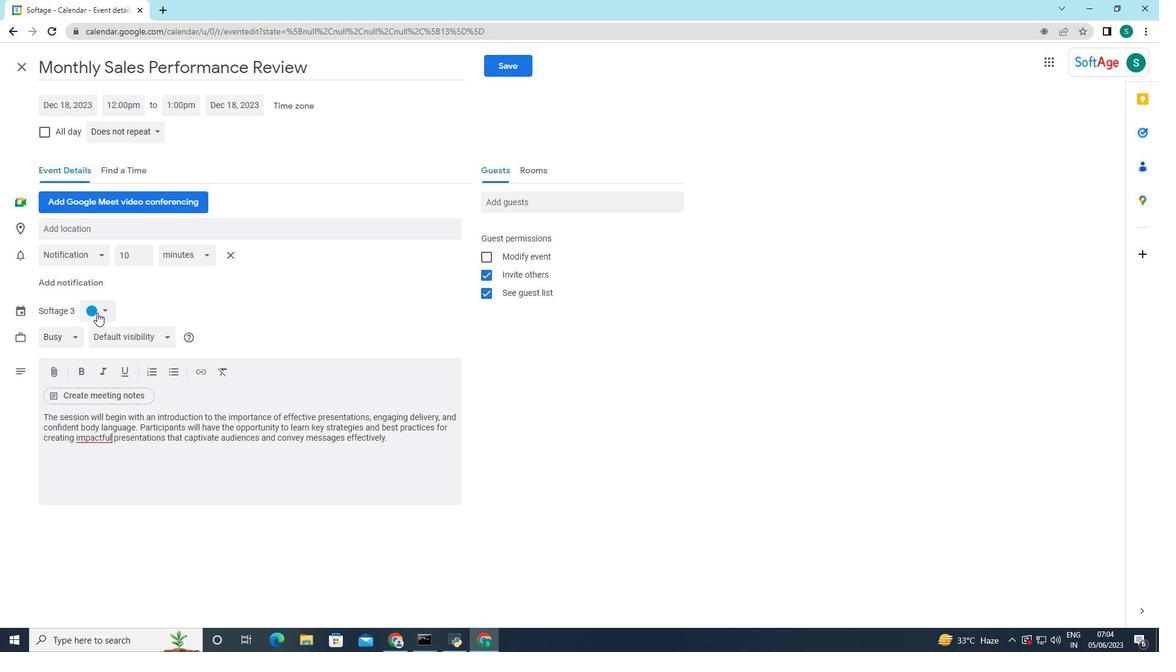 
Action: Mouse moved to (108, 370)
Screenshot: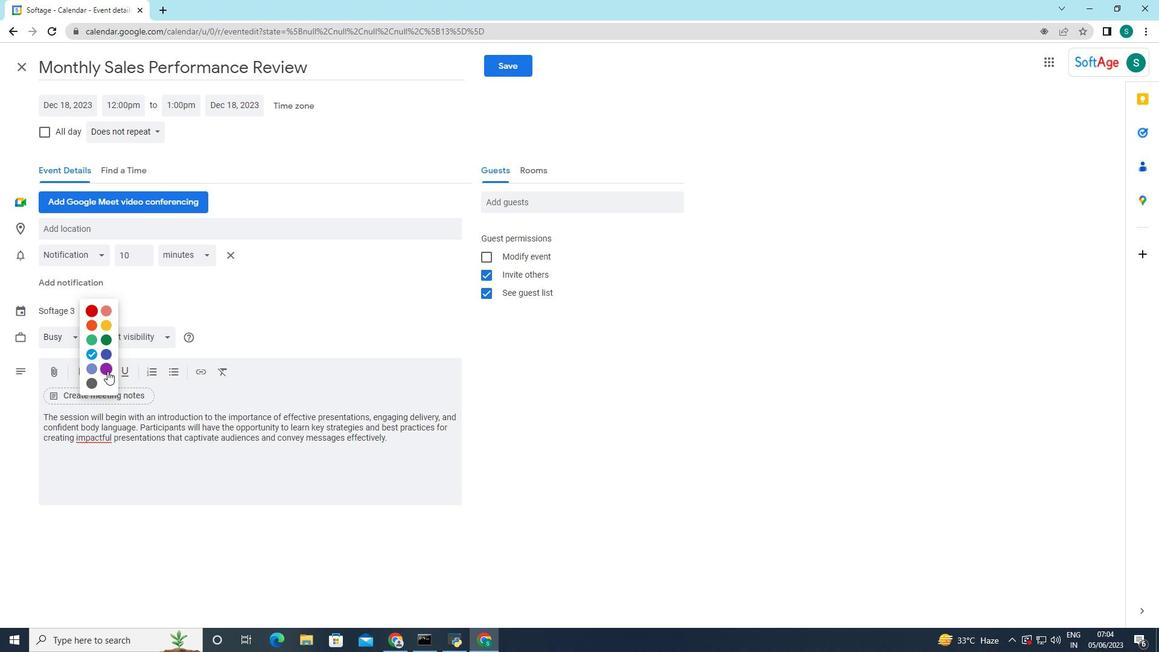 
Action: Mouse pressed left at (108, 370)
Screenshot: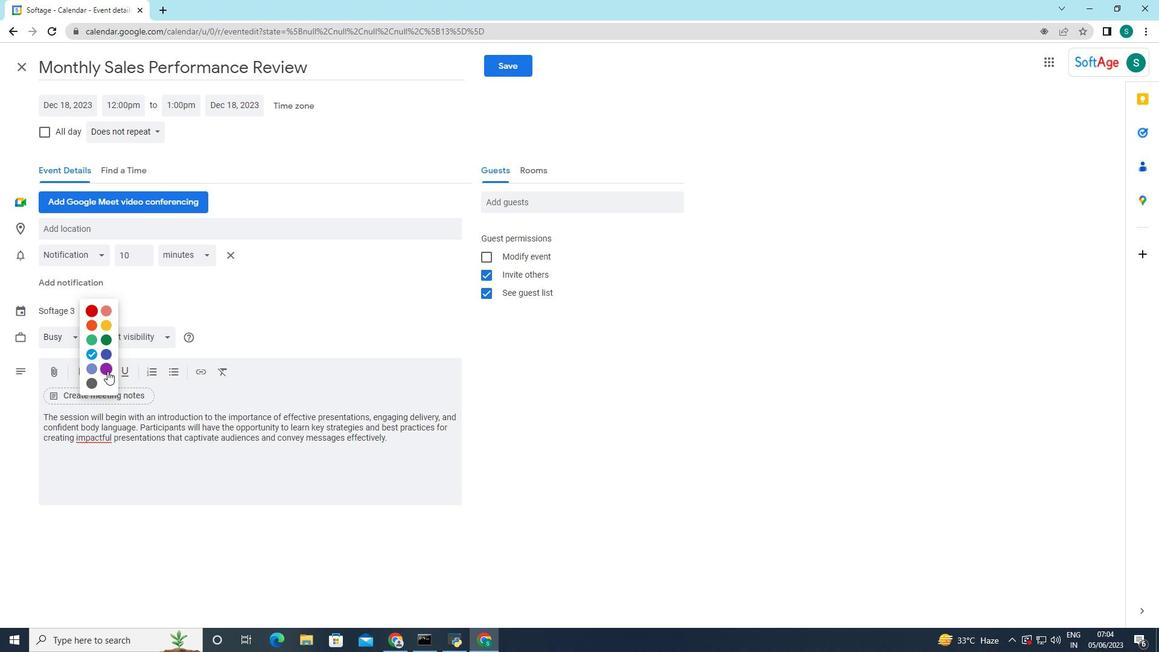
Action: Mouse moved to (103, 219)
Screenshot: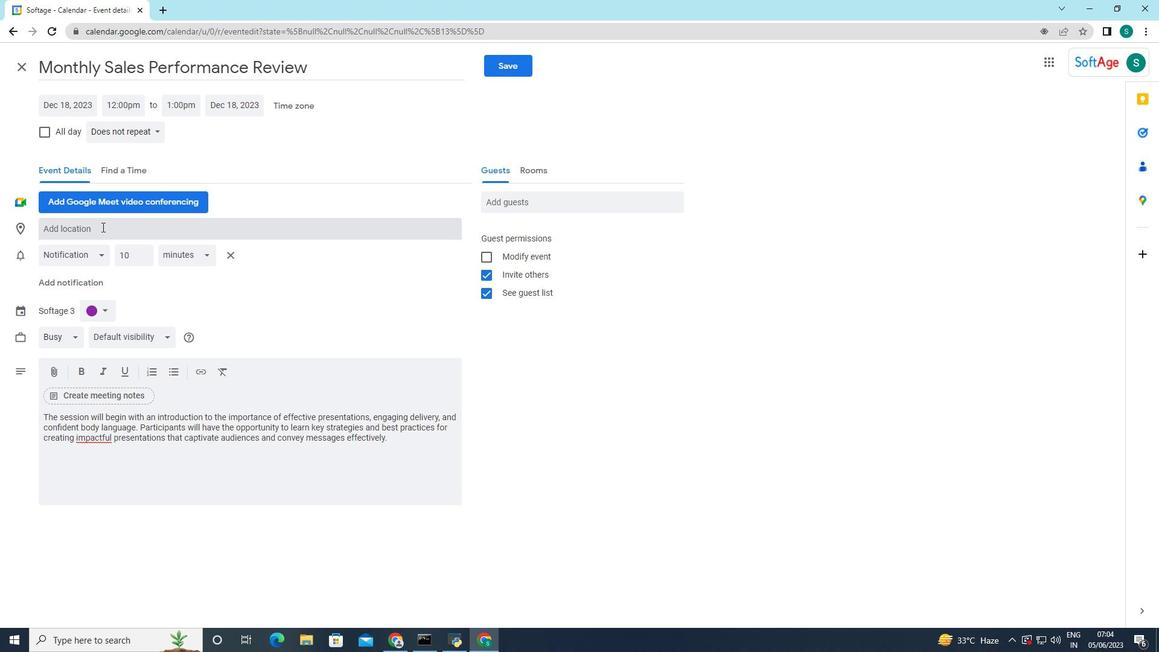 
Action: Mouse pressed left at (103, 219)
Screenshot: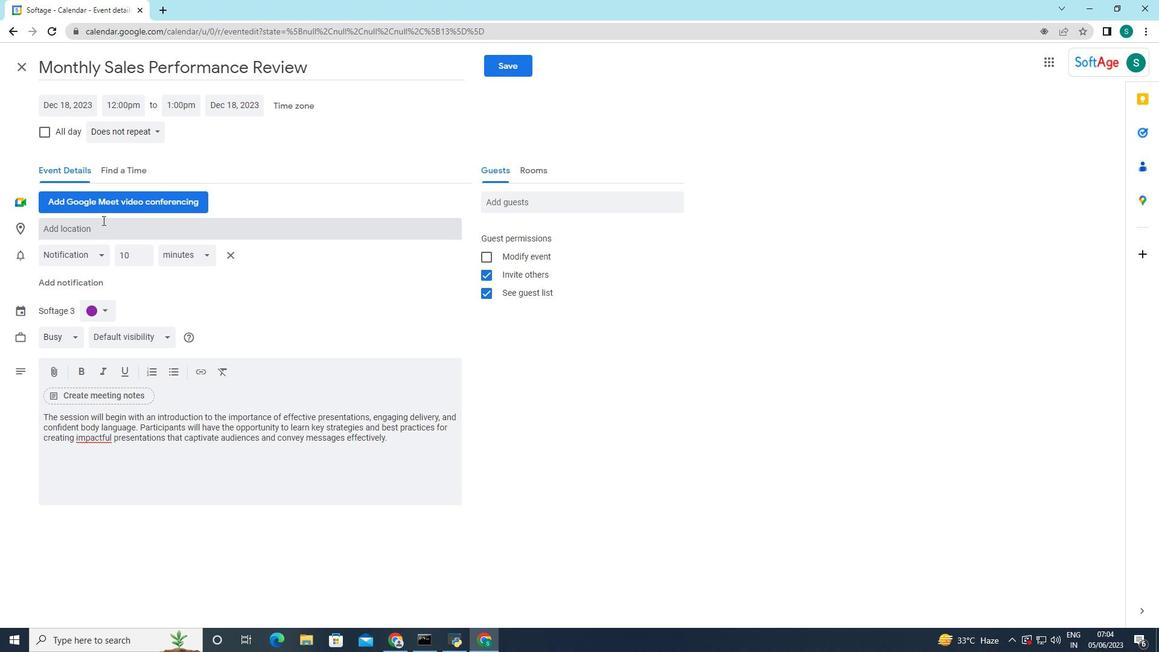 
Action: Key pressed 654
Screenshot: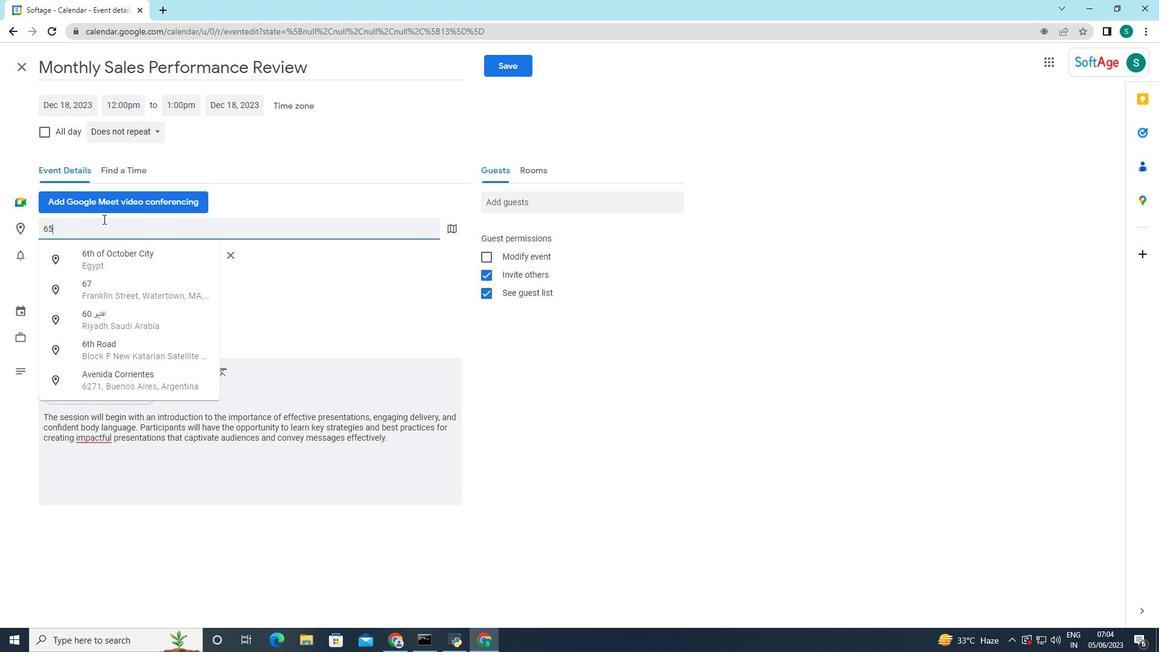 
Action: Mouse moved to (126, 239)
Screenshot: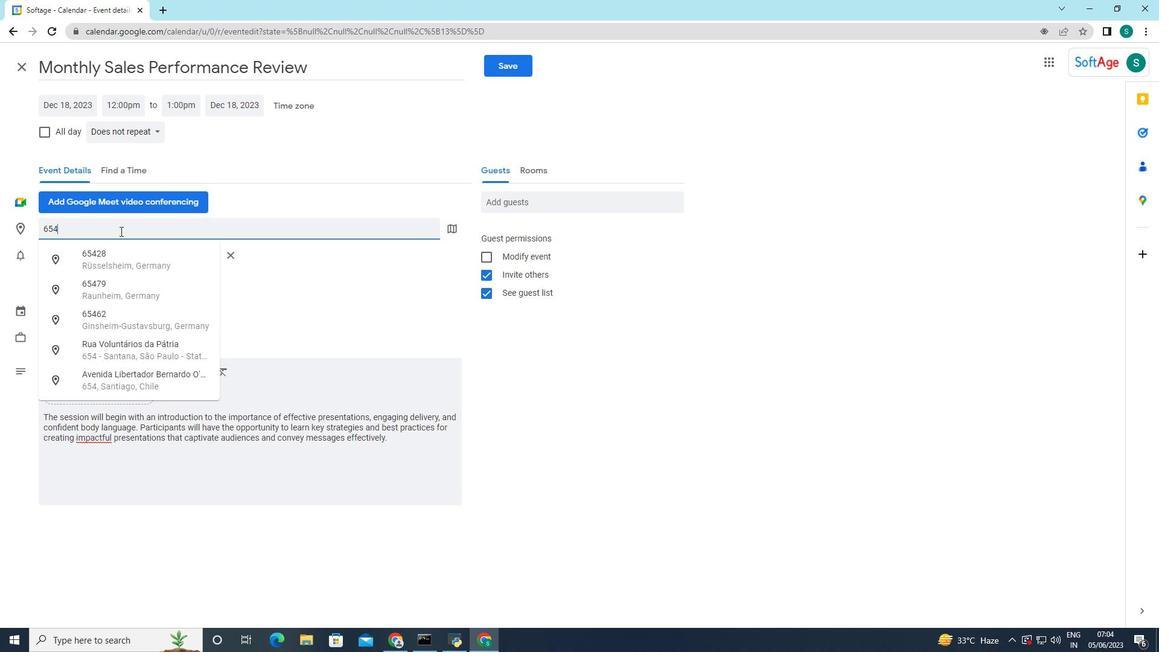 
Action: Key pressed <Key.space><Key.shift>Saint-<Key.shift>Tropez,<Key.space><Key.shift>France
Screenshot: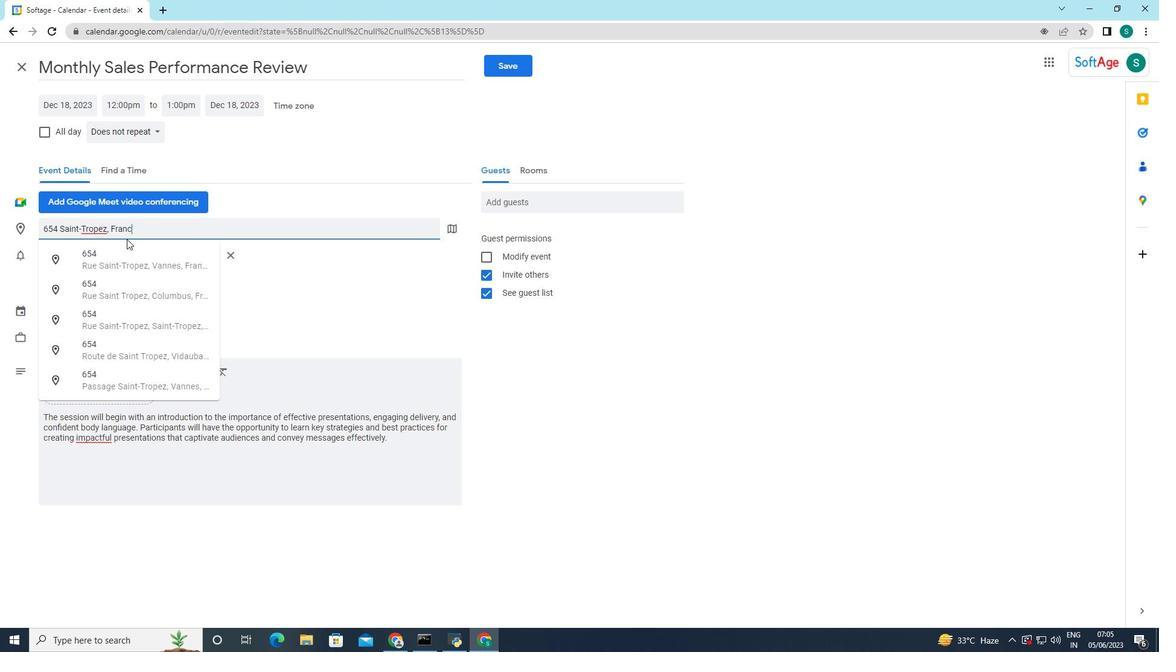 
Action: Mouse moved to (408, 285)
Screenshot: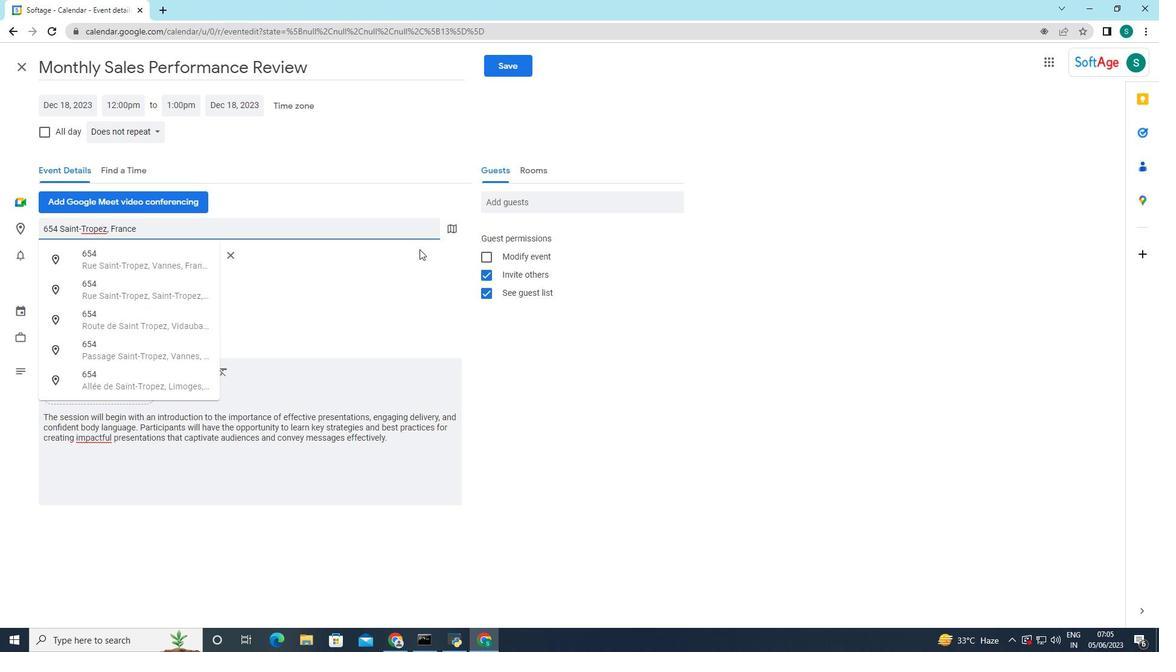 
Action: Mouse pressed left at (408, 285)
Screenshot: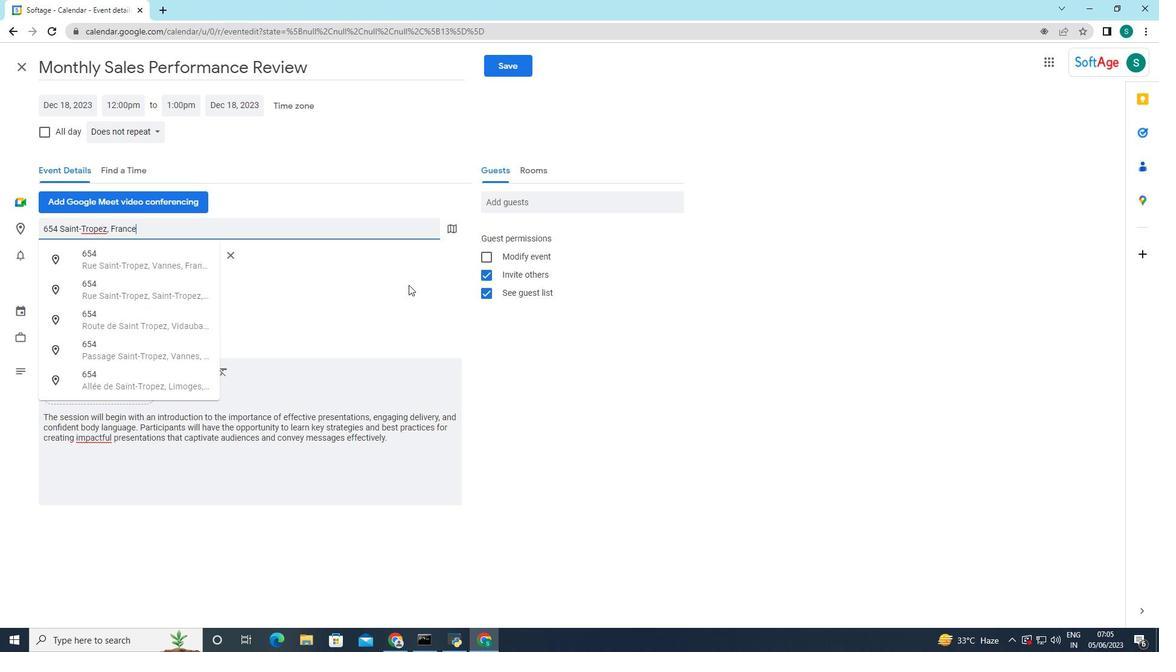 
Action: Mouse moved to (550, 204)
Screenshot: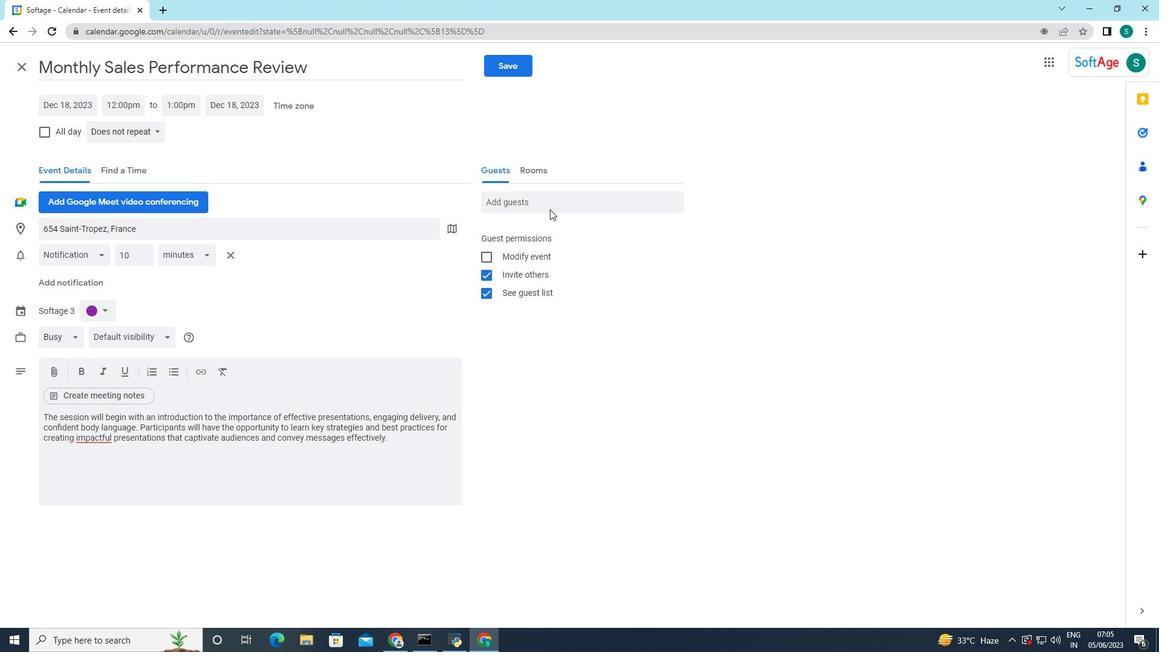 
Action: Mouse pressed left at (550, 204)
Screenshot: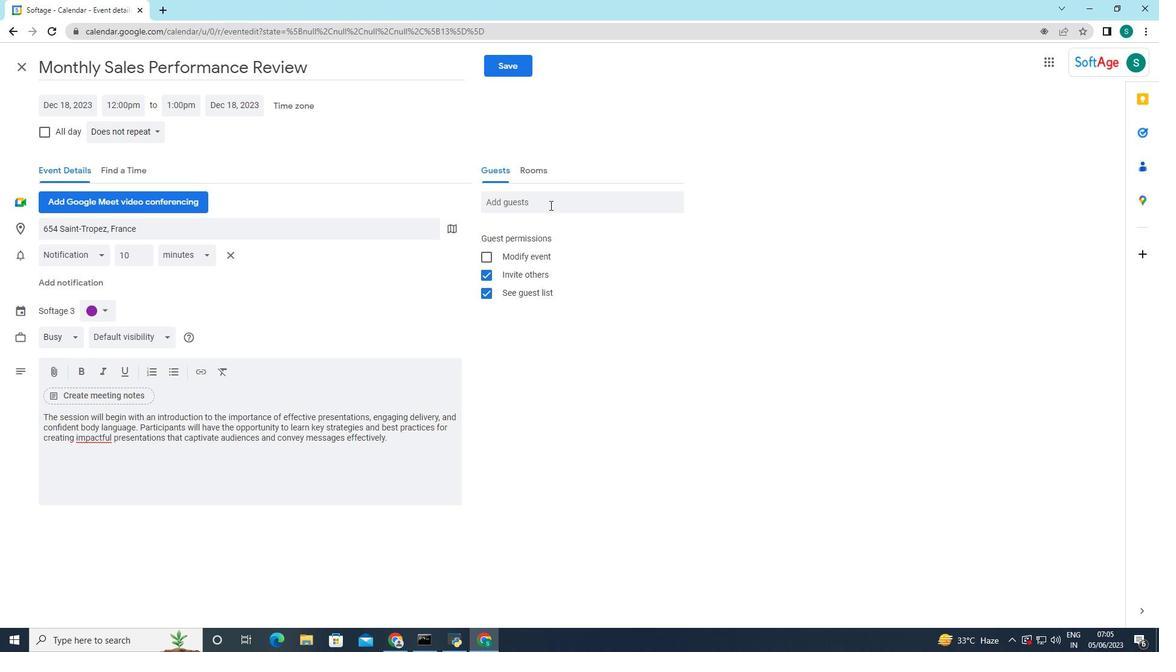 
Action: Key pressed softage.2
Screenshot: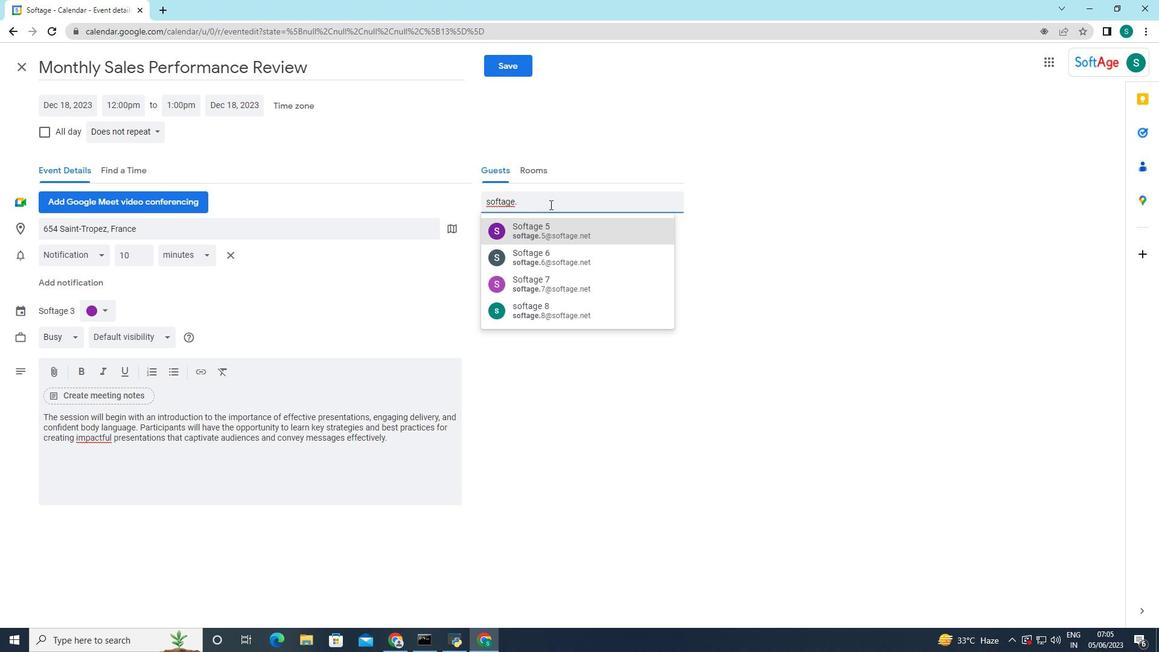 
Action: Mouse moved to (551, 204)
Screenshot: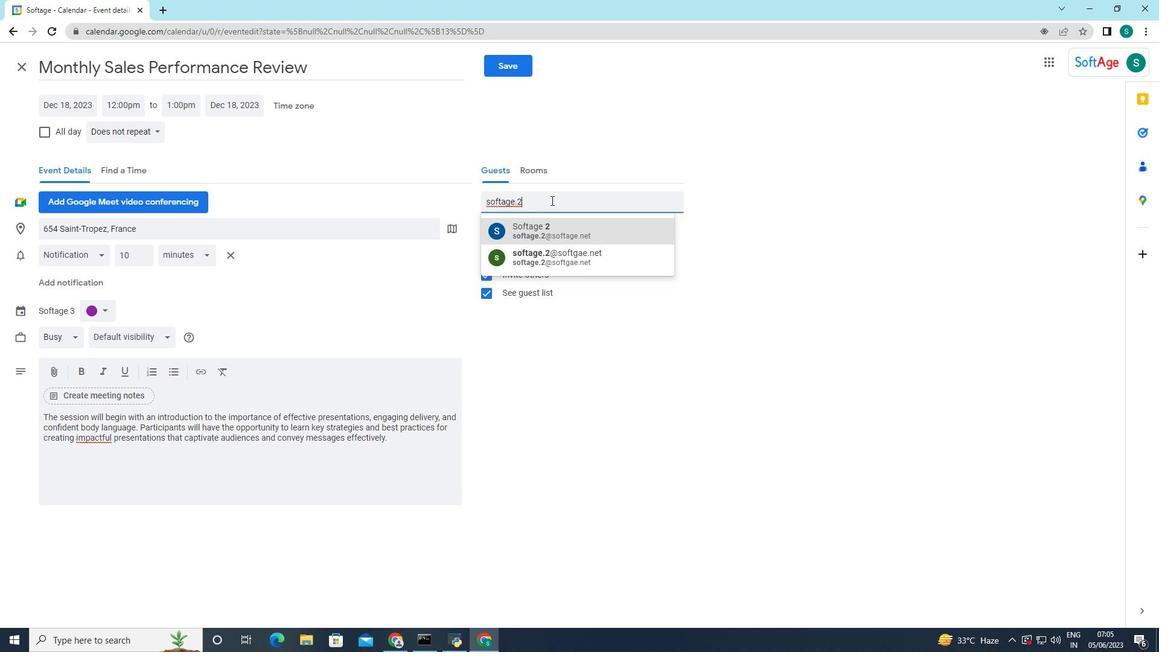 
Action: Key pressed <Key.backspace>1
Screenshot: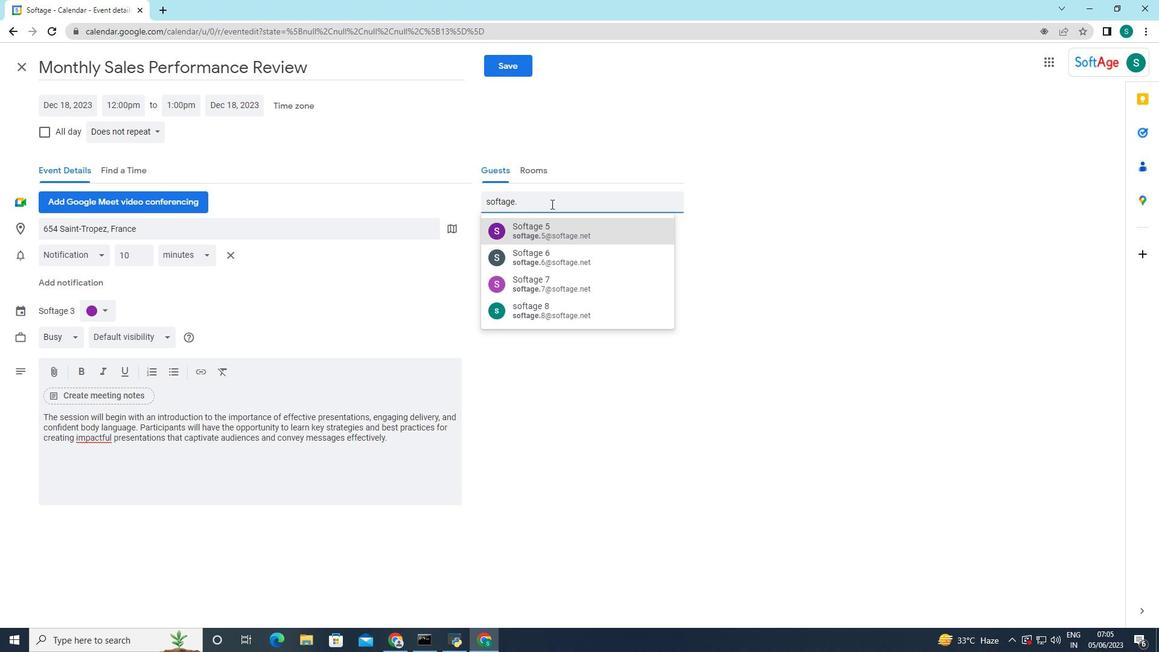 
Action: Mouse moved to (555, 236)
Screenshot: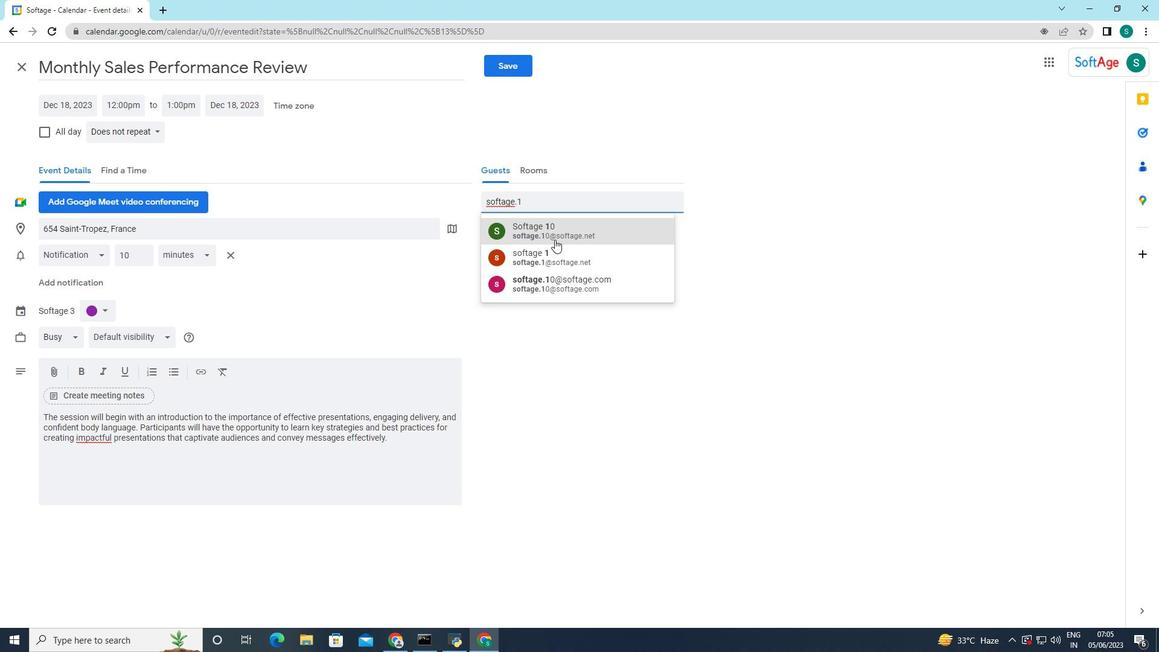 
Action: Mouse pressed left at (555, 236)
Screenshot: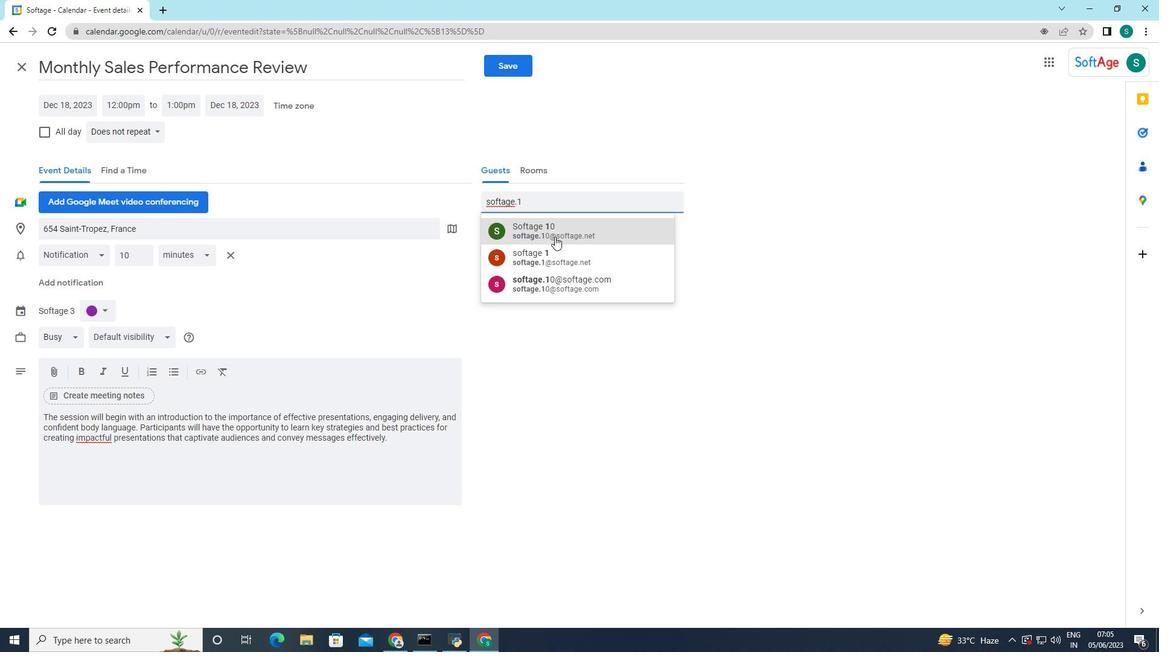 
Action: Mouse moved to (559, 257)
Screenshot: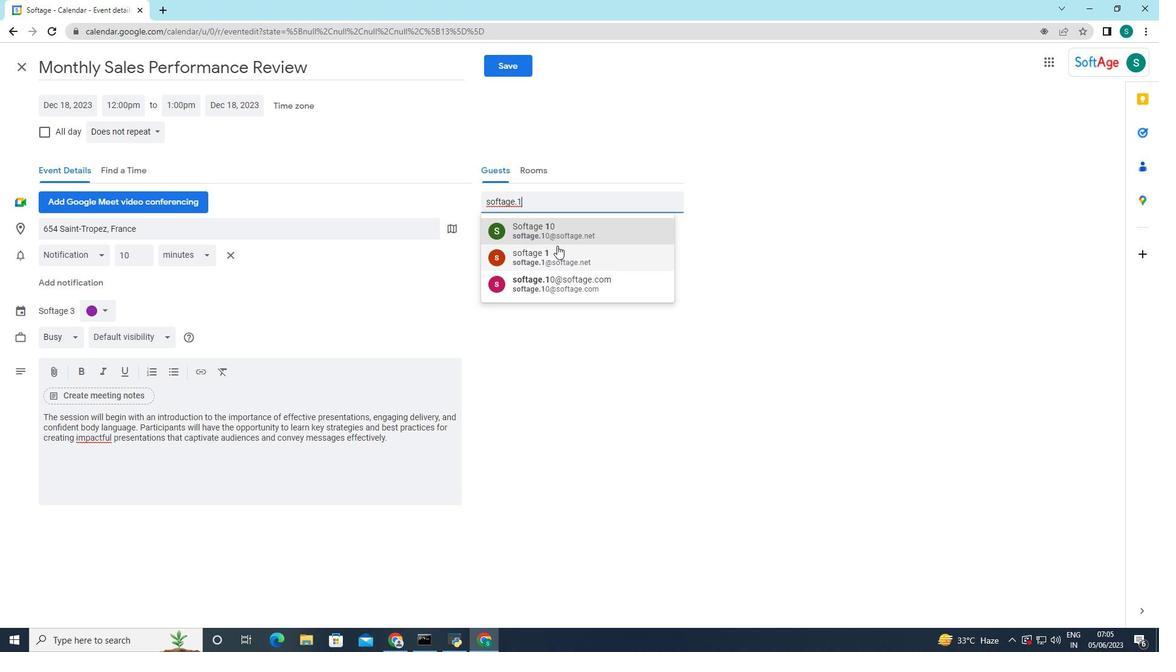 
Action: Mouse pressed left at (559, 257)
Screenshot: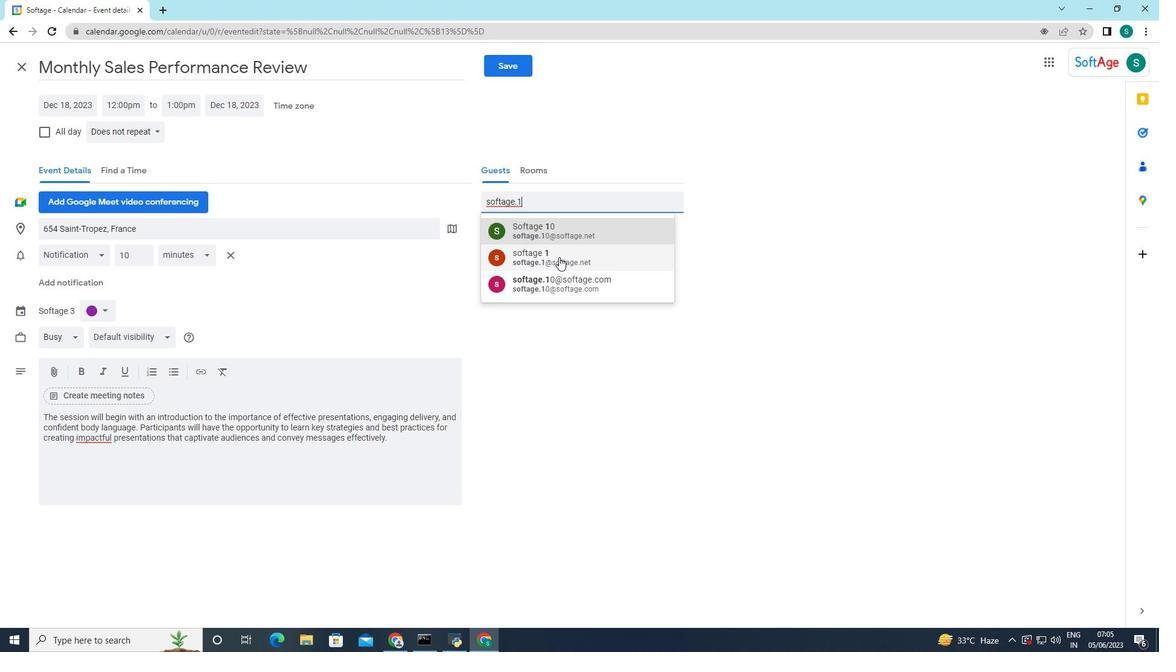 
Action: Mouse moved to (550, 205)
Screenshot: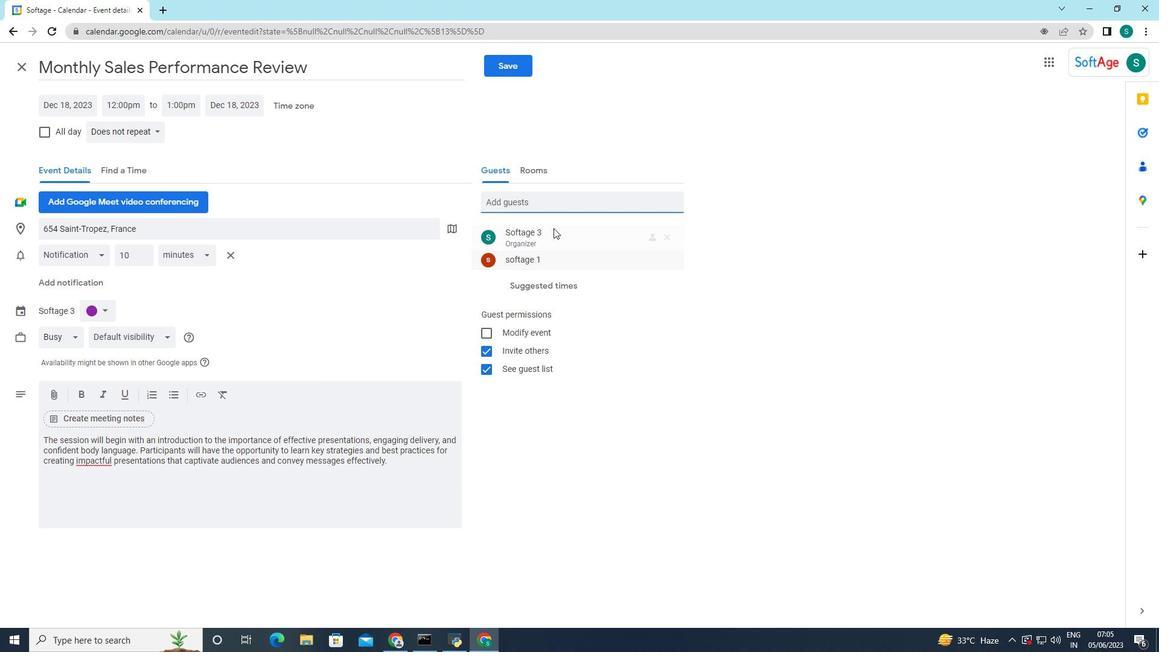
Action: Mouse pressed left at (550, 205)
Screenshot: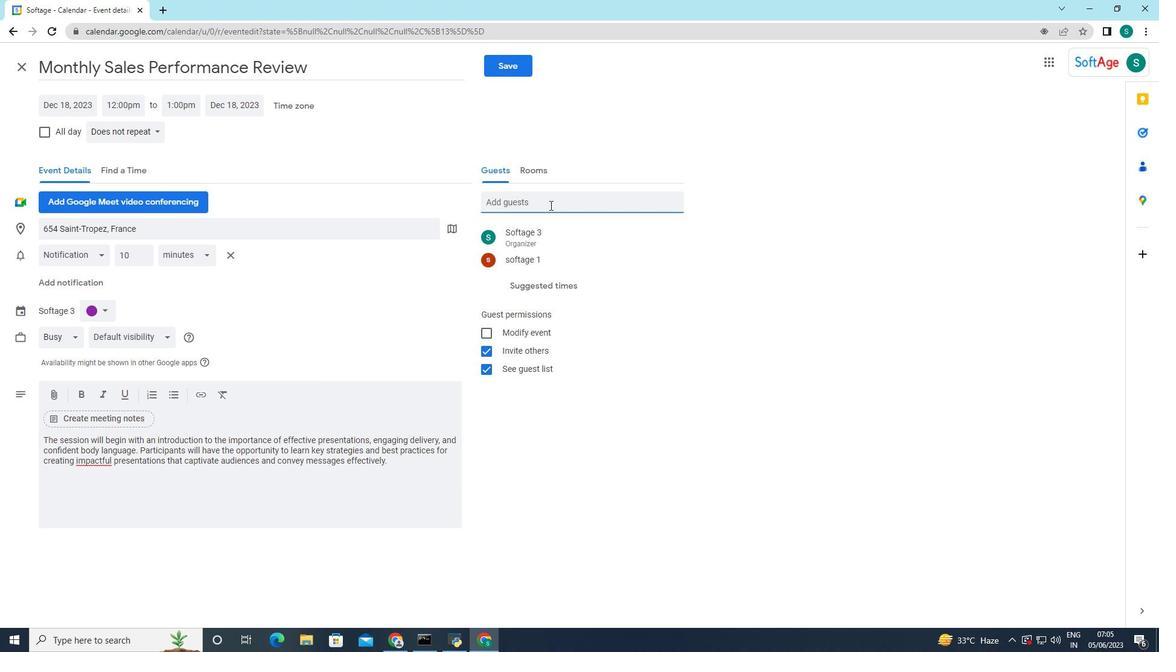
Action: Key pressed softage.2
Screenshot: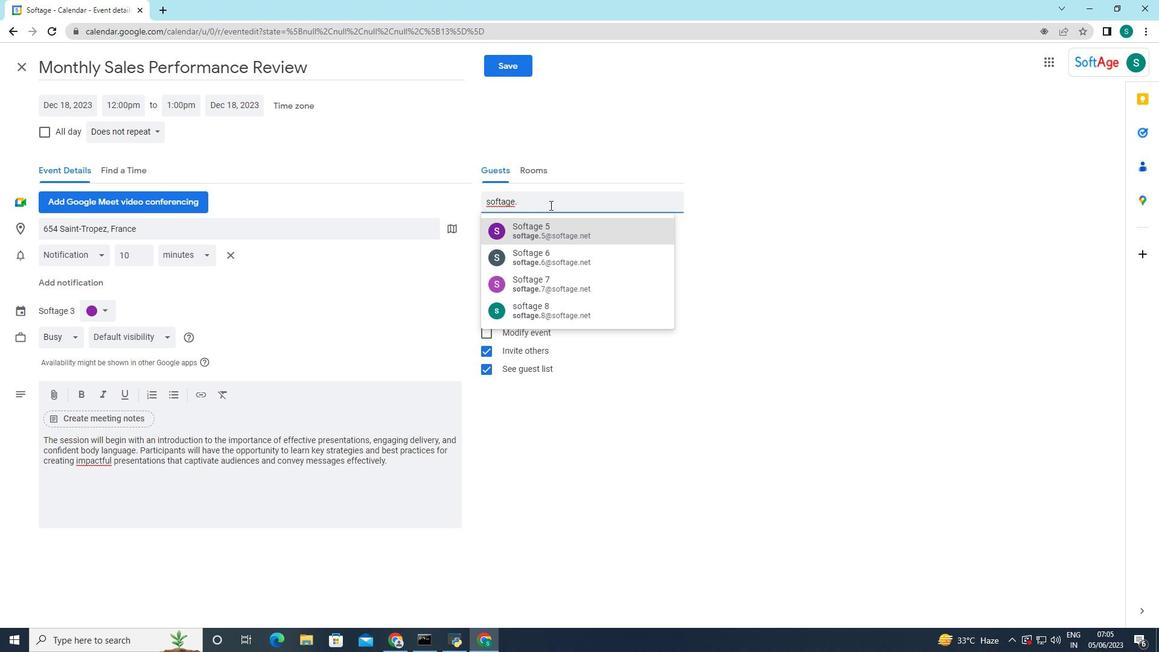
Action: Mouse moved to (551, 240)
Screenshot: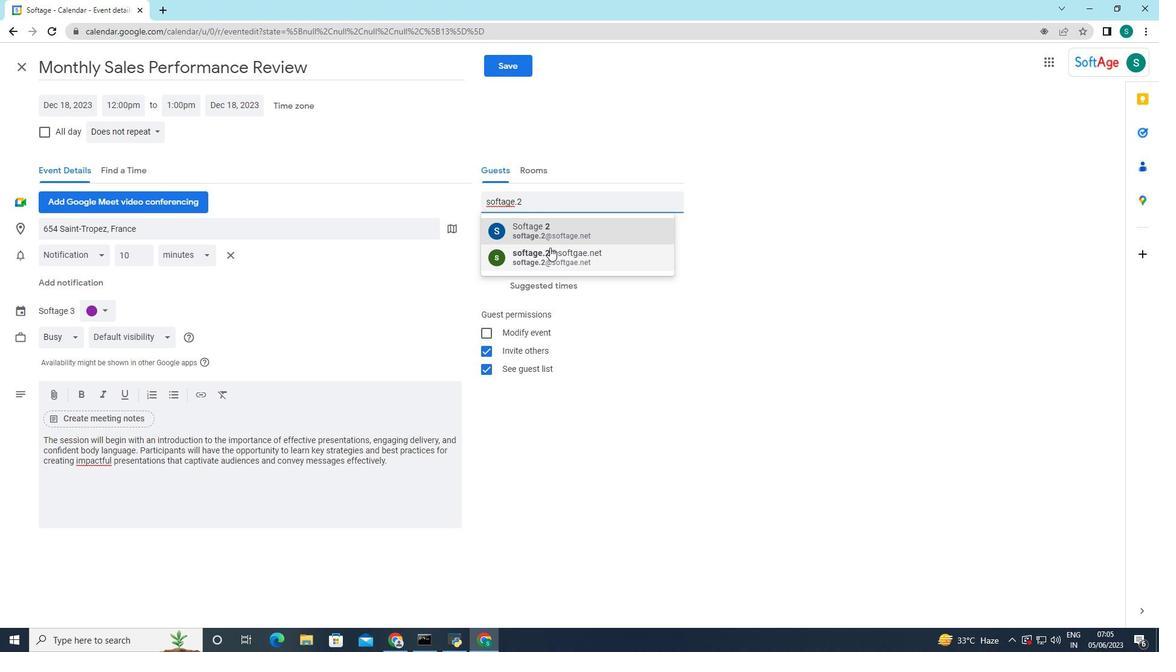 
Action: Mouse pressed left at (551, 240)
Screenshot: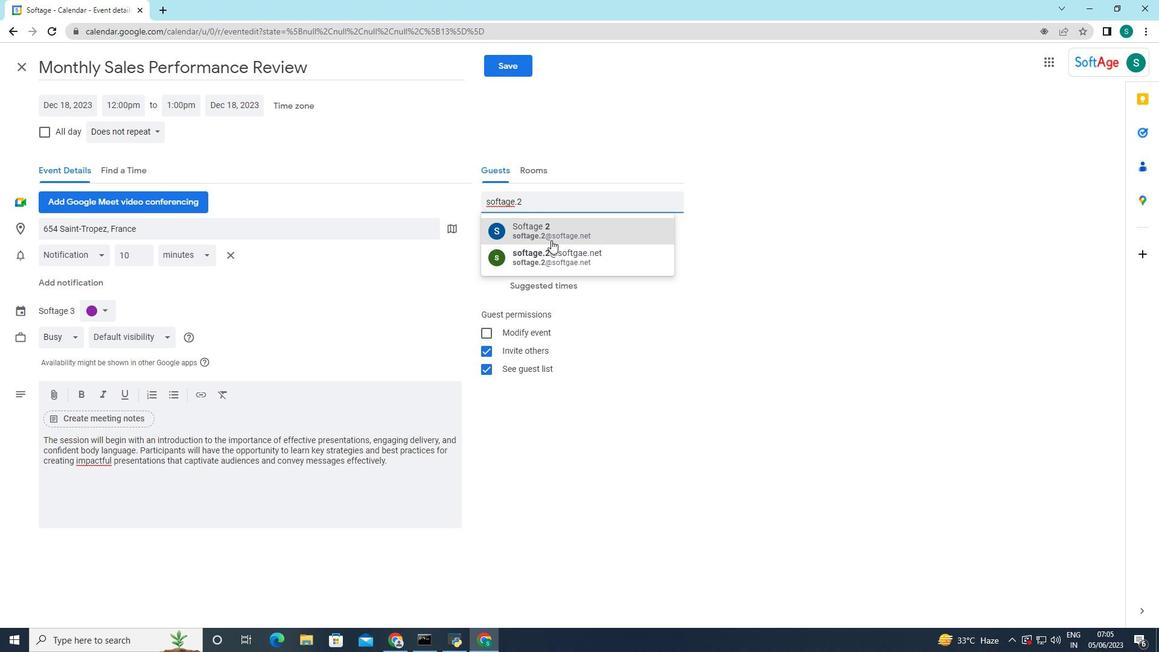 
Action: Mouse moved to (672, 231)
Screenshot: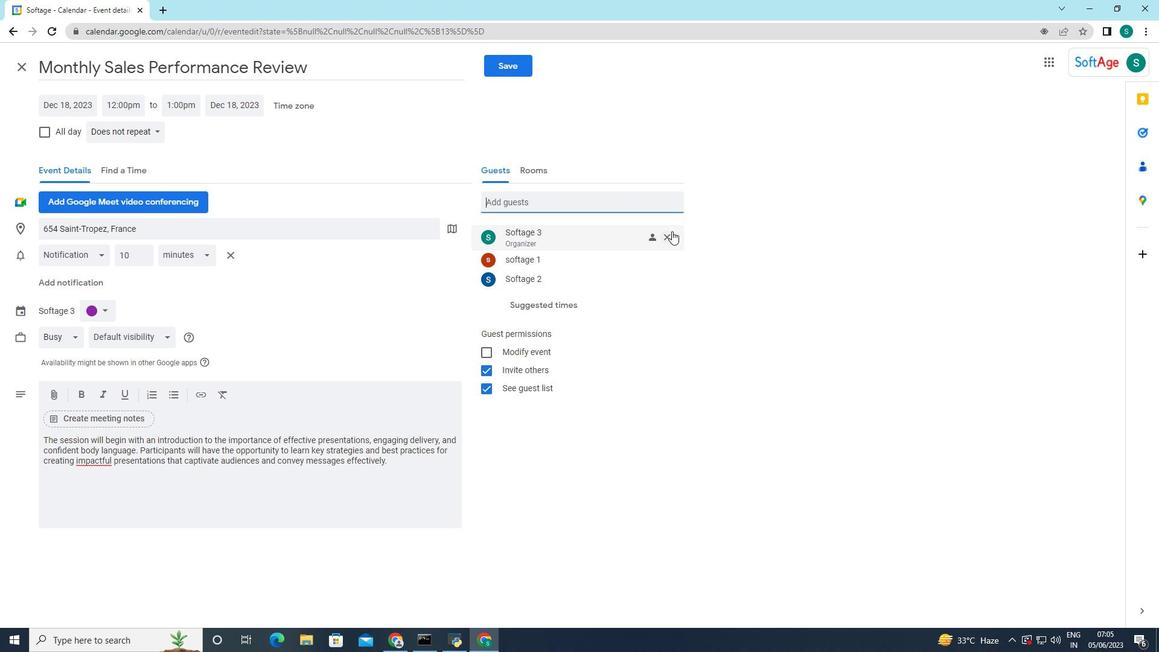 
Action: Mouse pressed left at (672, 231)
Screenshot: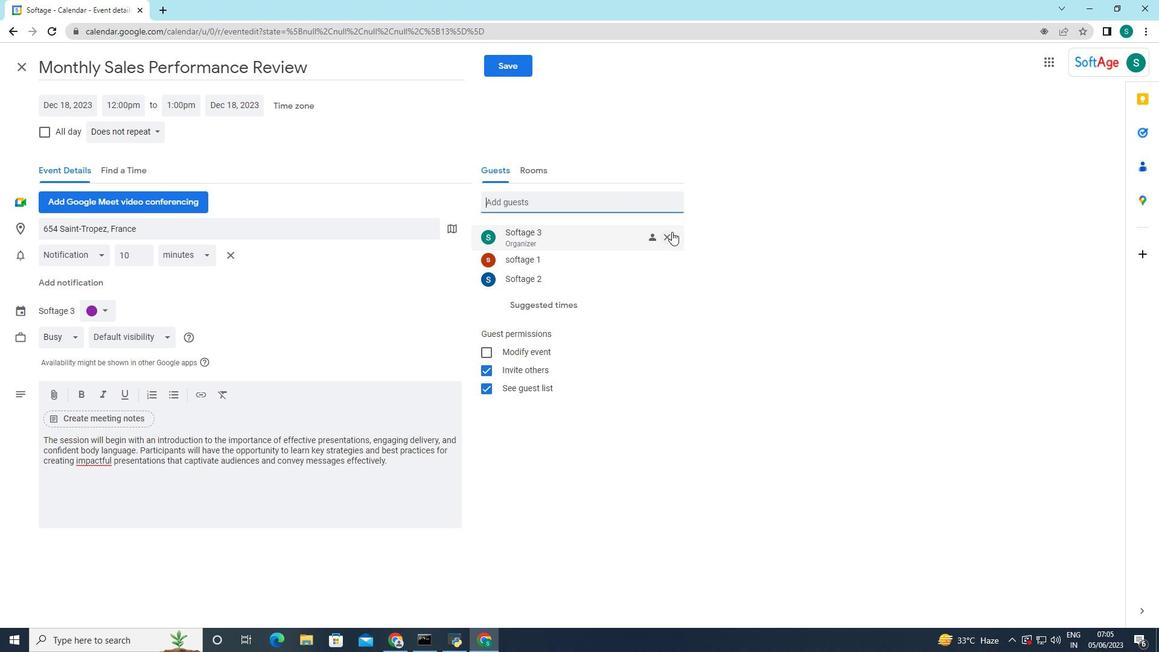 
Action: Mouse moved to (622, 471)
Screenshot: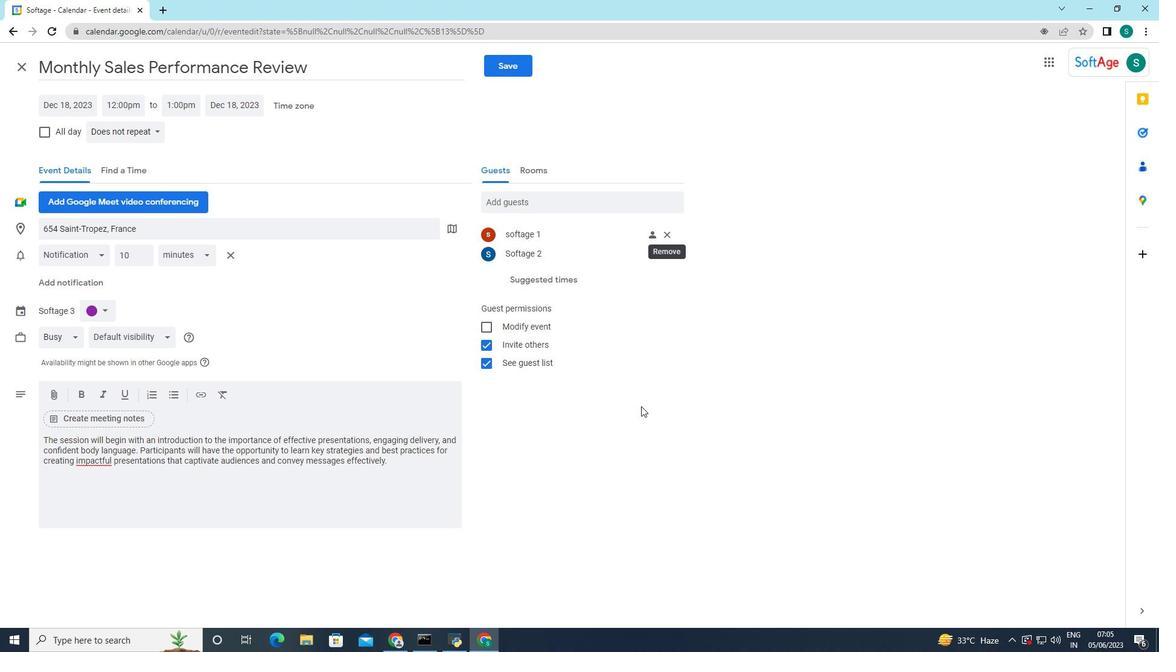 
Action: Mouse pressed left at (622, 471)
Screenshot: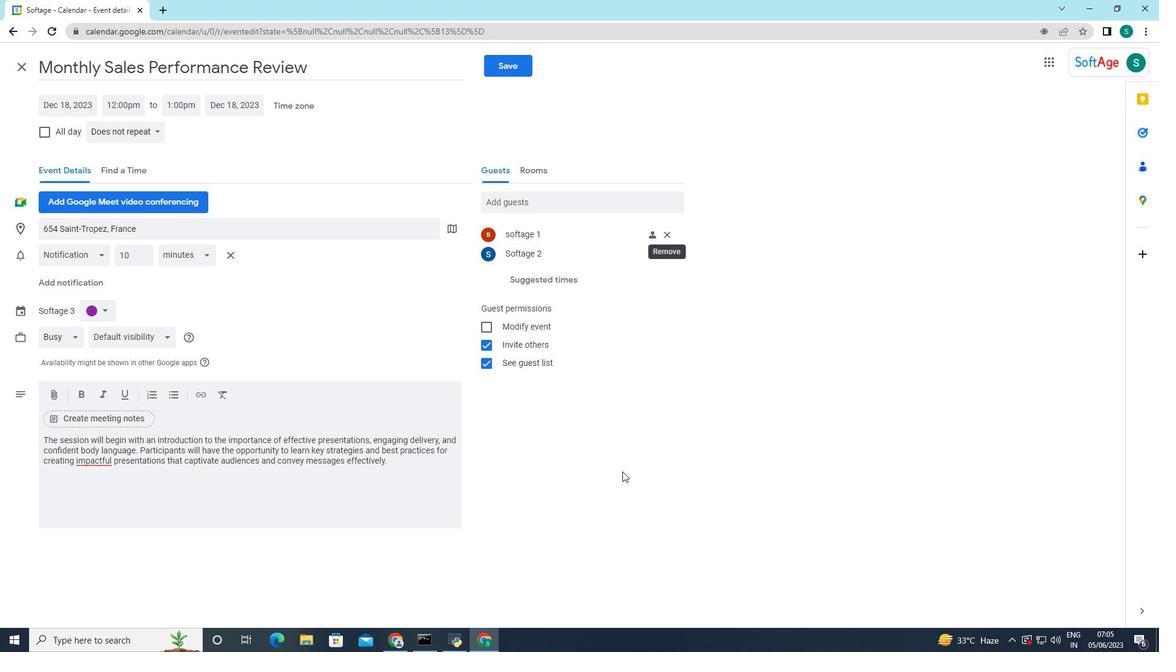 
Action: Mouse moved to (132, 128)
Screenshot: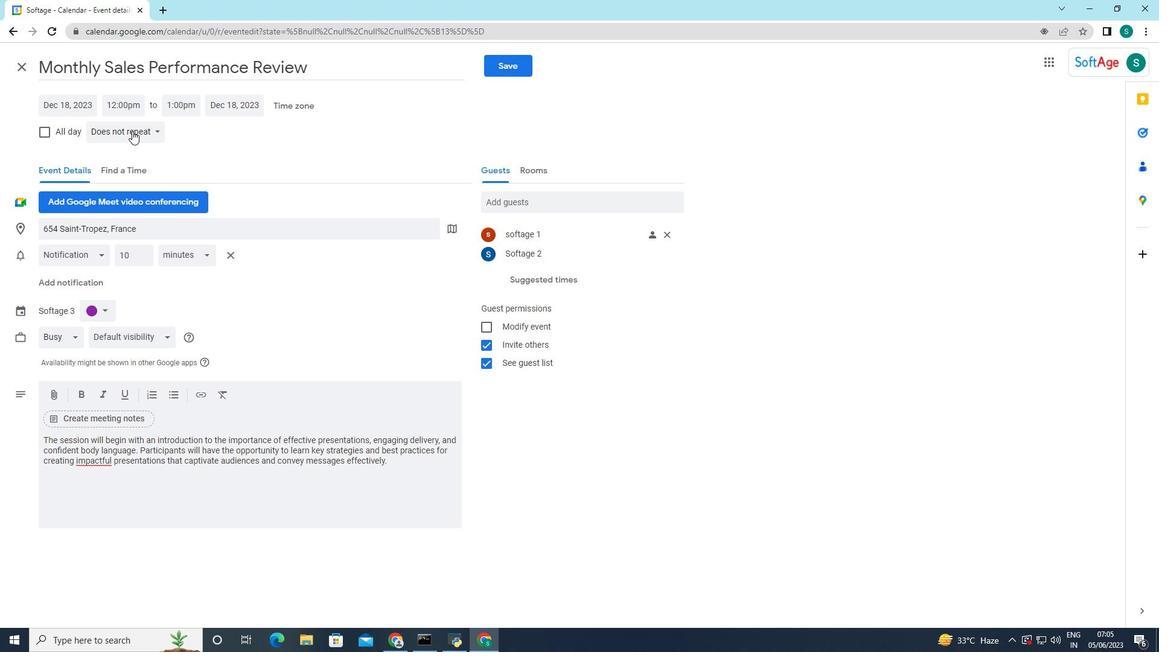 
Action: Mouse pressed left at (132, 128)
Screenshot: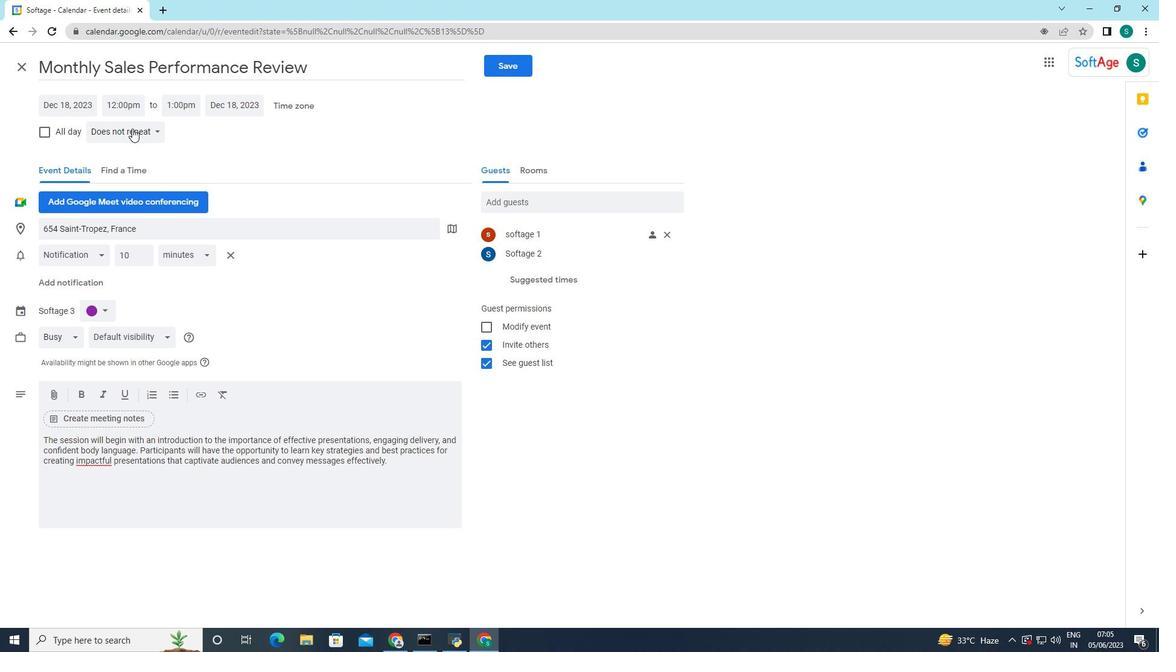 
Action: Mouse moved to (128, 133)
Screenshot: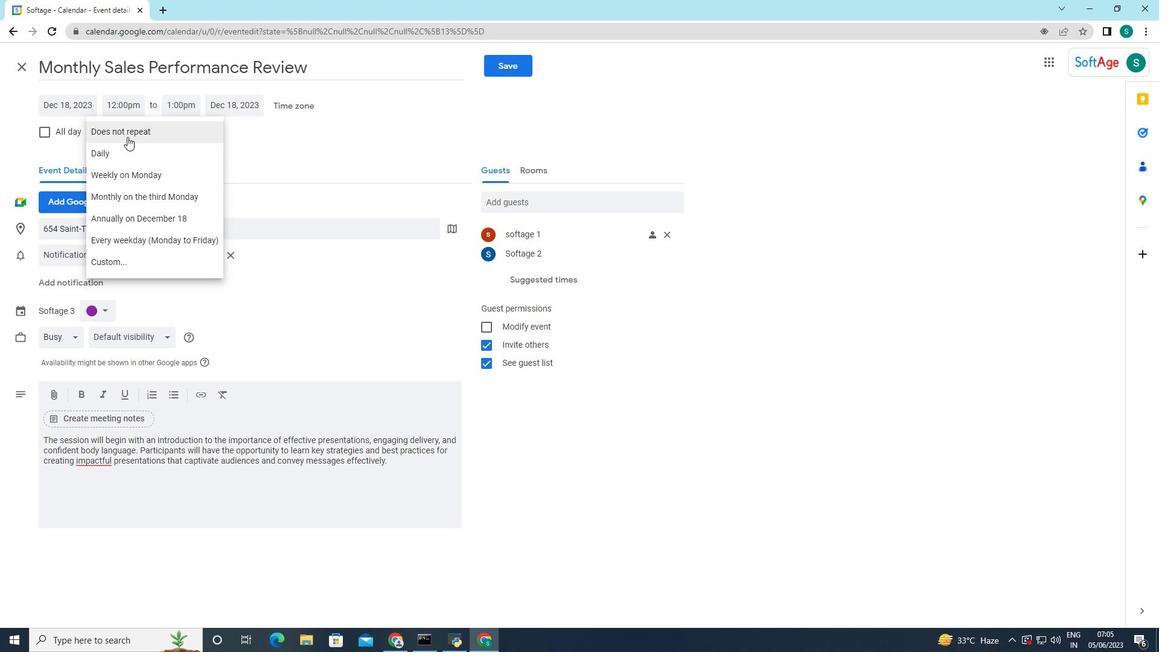 
Action: Mouse pressed left at (128, 133)
Screenshot: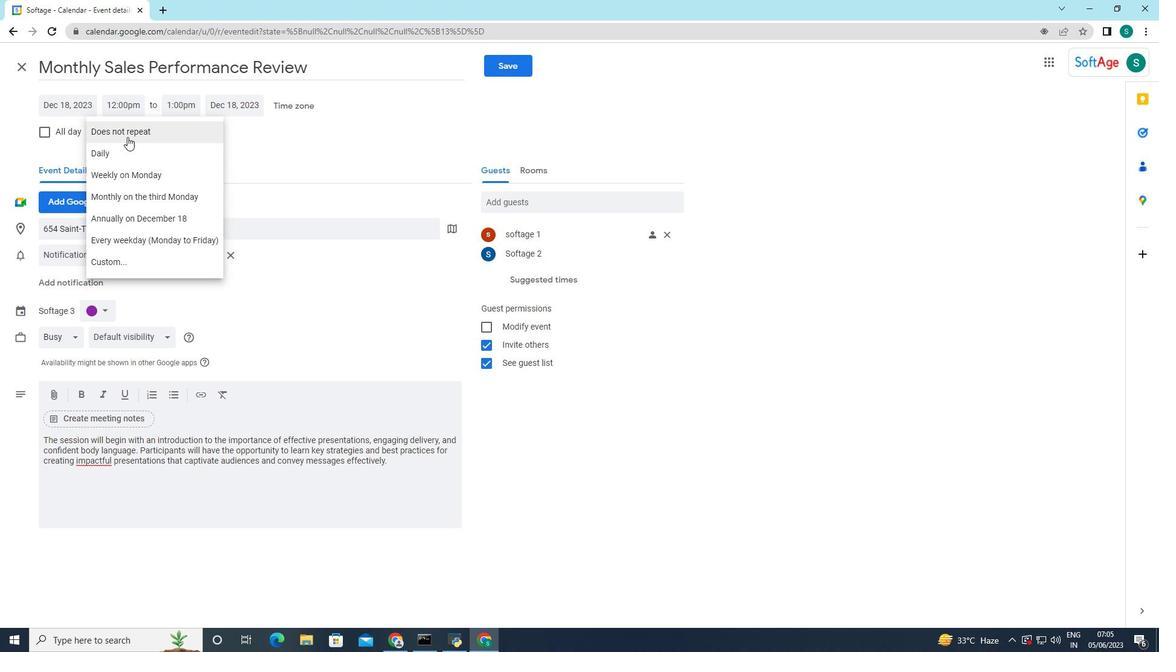 
Action: Mouse moved to (343, 317)
Screenshot: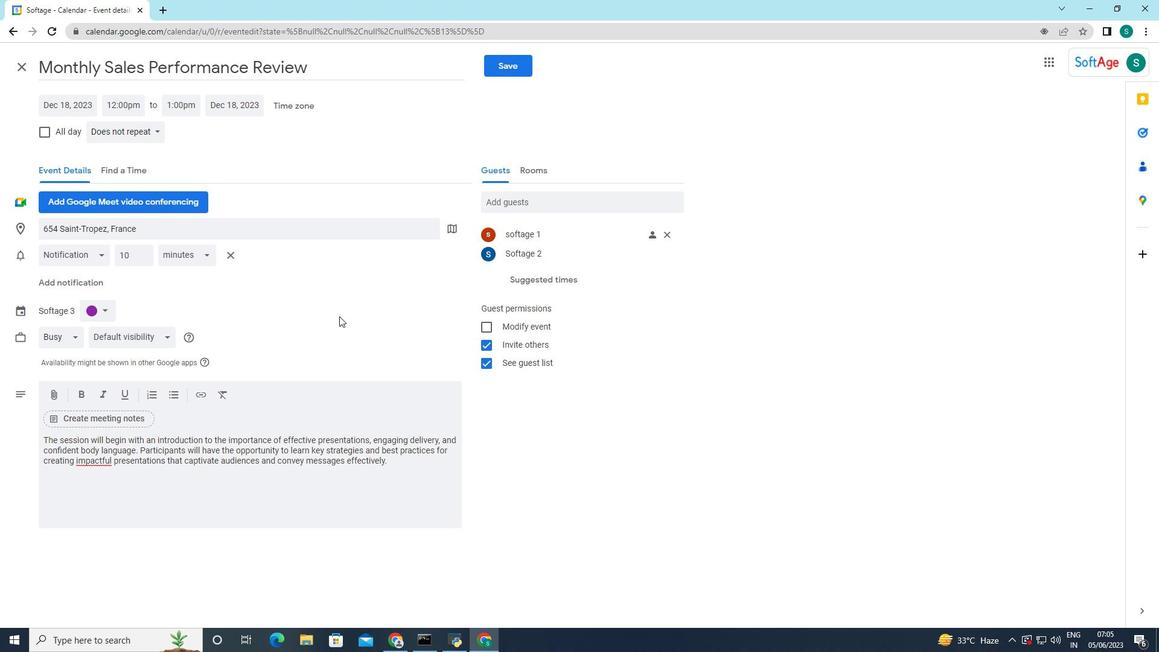 
Action: Mouse pressed left at (343, 317)
Screenshot: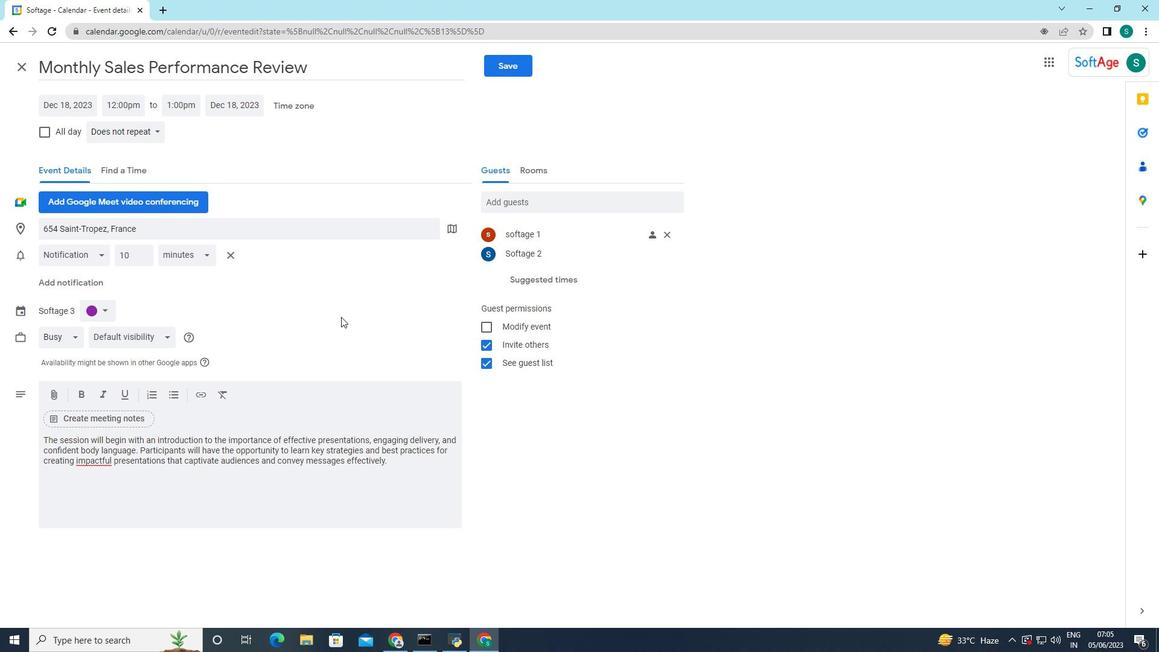 
Action: Mouse moved to (516, 62)
Screenshot: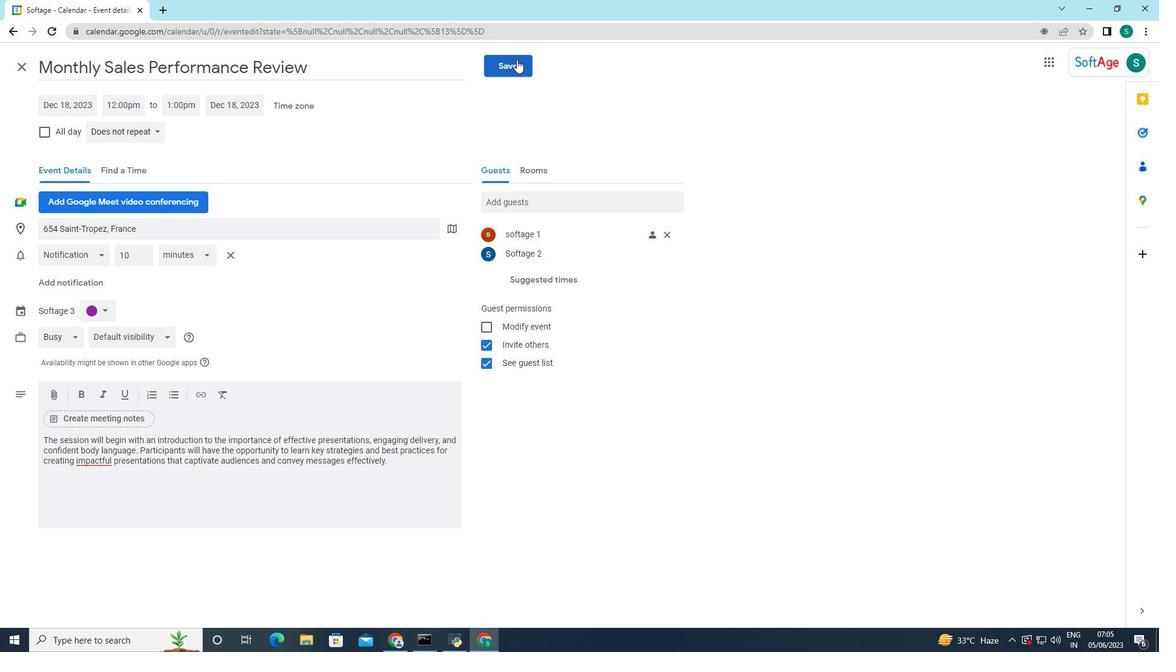 
Action: Mouse pressed left at (516, 62)
Screenshot: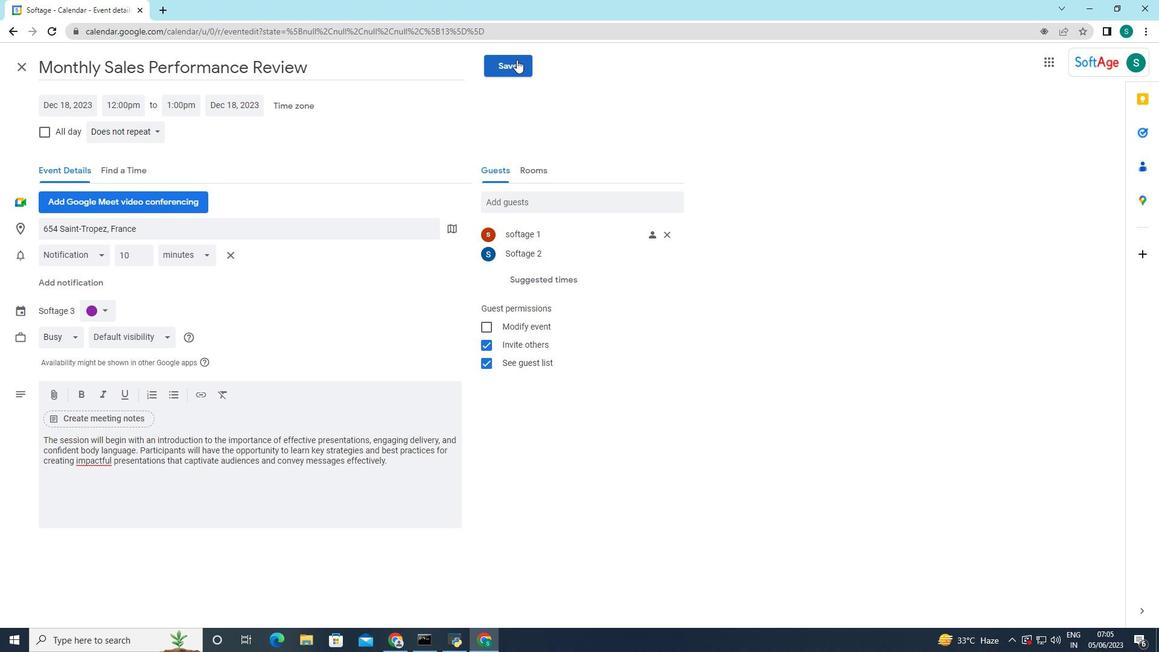 
Action: Mouse moved to (698, 366)
Screenshot: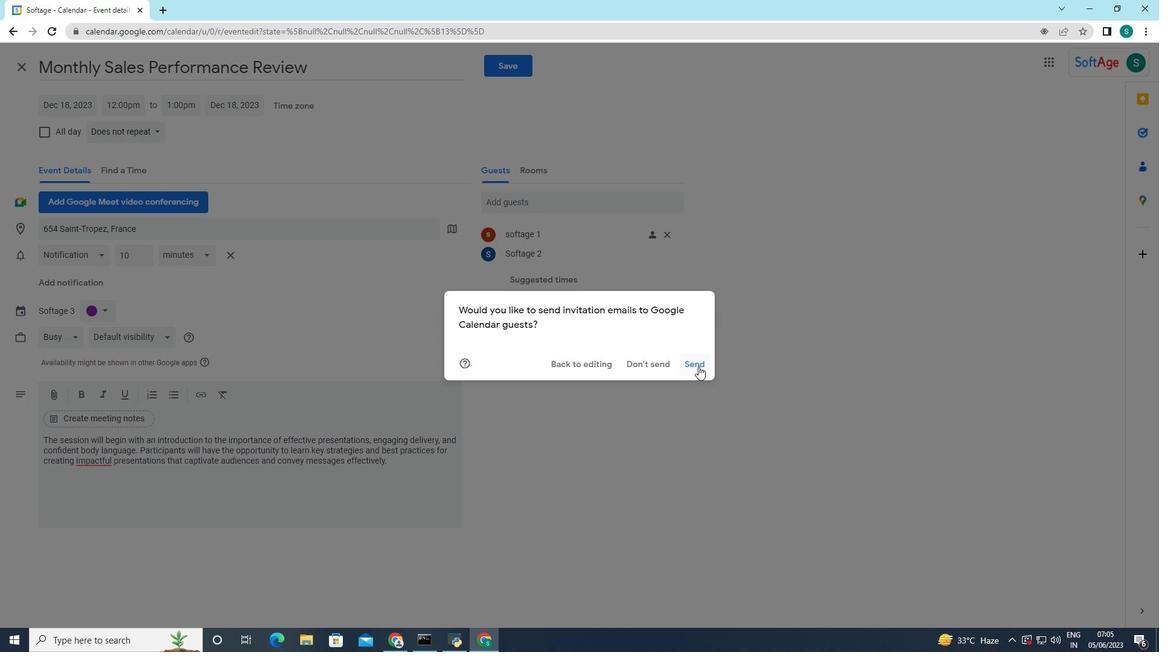 
Action: Mouse pressed left at (698, 366)
Screenshot: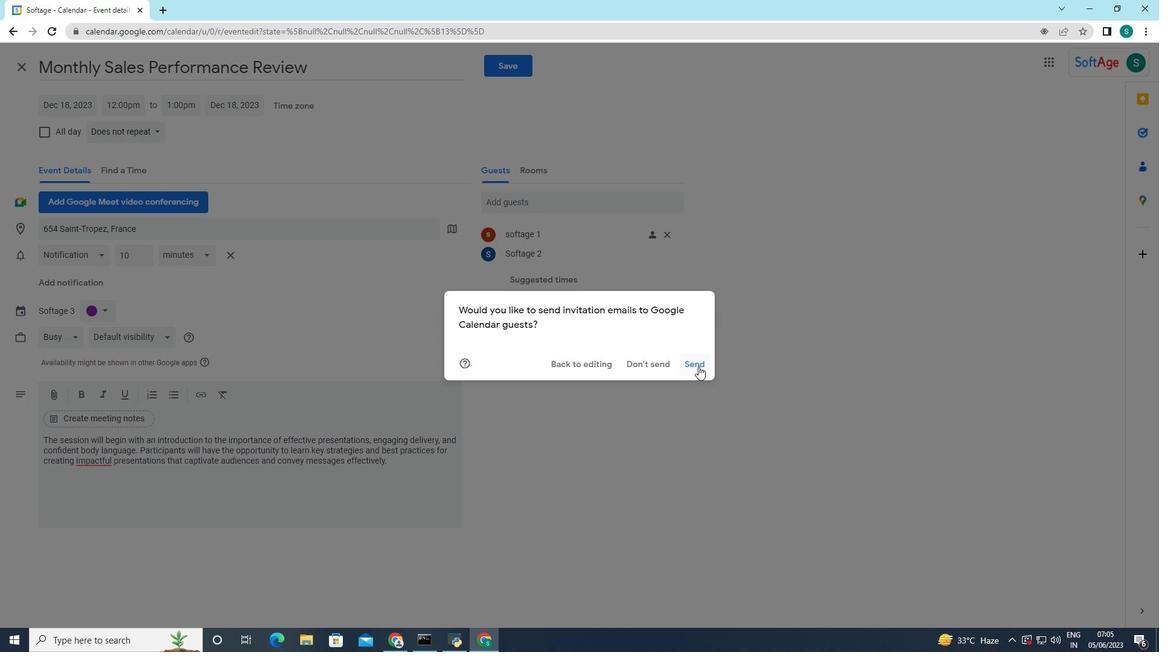 
Action: Mouse moved to (621, 386)
Screenshot: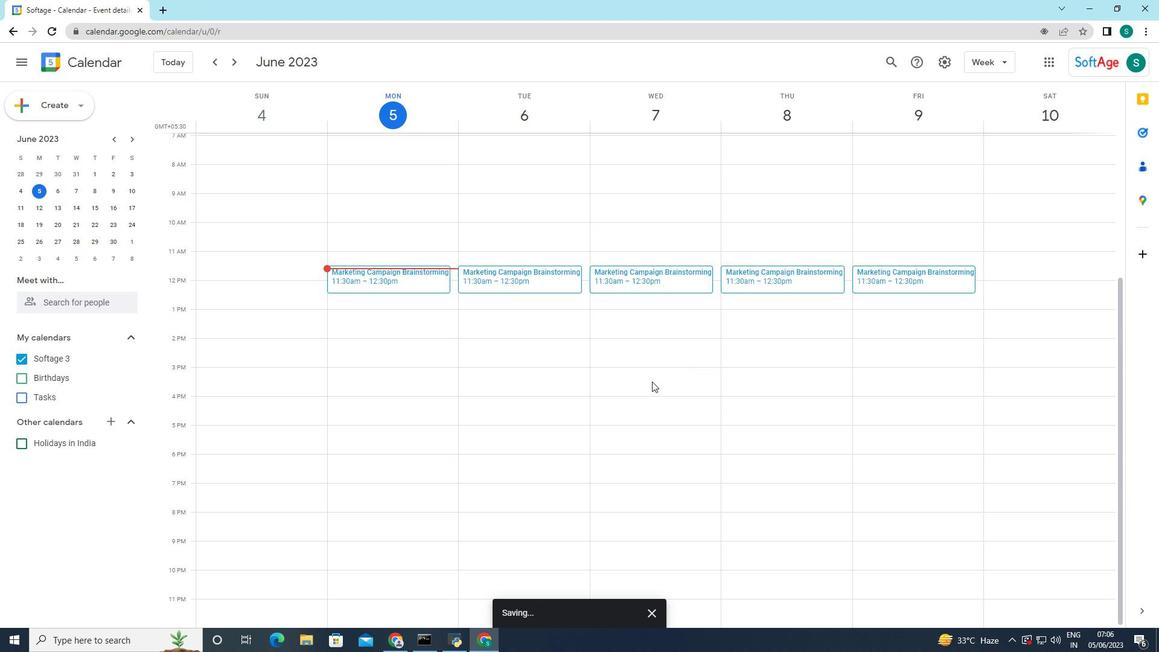 
